 Task: Search one way flight ticket for 5 adults, 2 children, 1 infant in seat and 1 infant on lap in economy from Page: Page Municipal Airport to Laramie: Laramie Regional Airport on 5-3-2023. Choice of flights is Spirit. Number of bags: 2 carry on bags. Price is upto 88000. Outbound departure time preference is 16:30.
Action: Mouse moved to (315, 271)
Screenshot: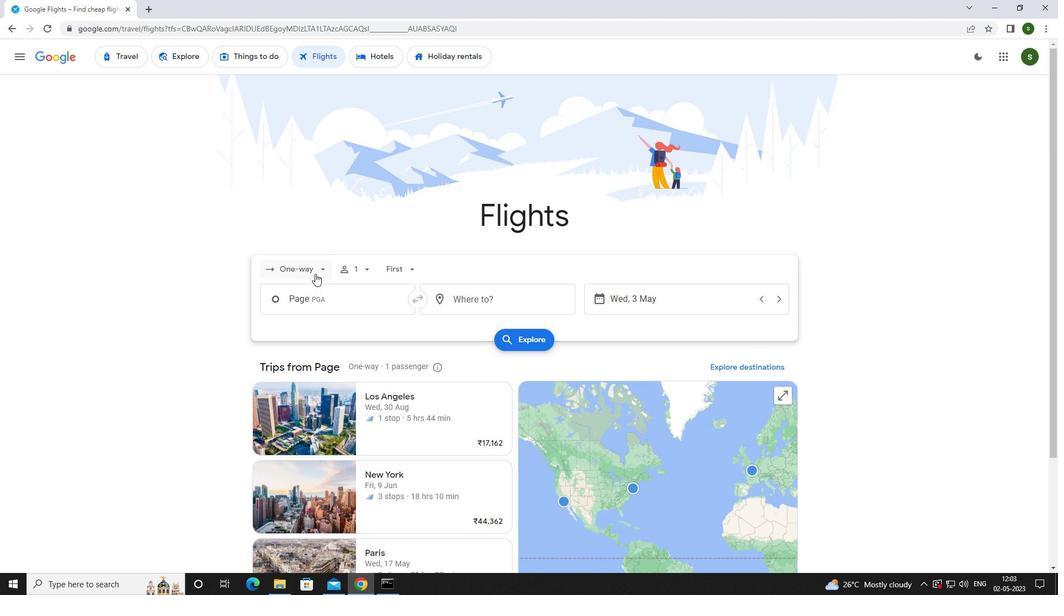 
Action: Mouse pressed left at (315, 271)
Screenshot: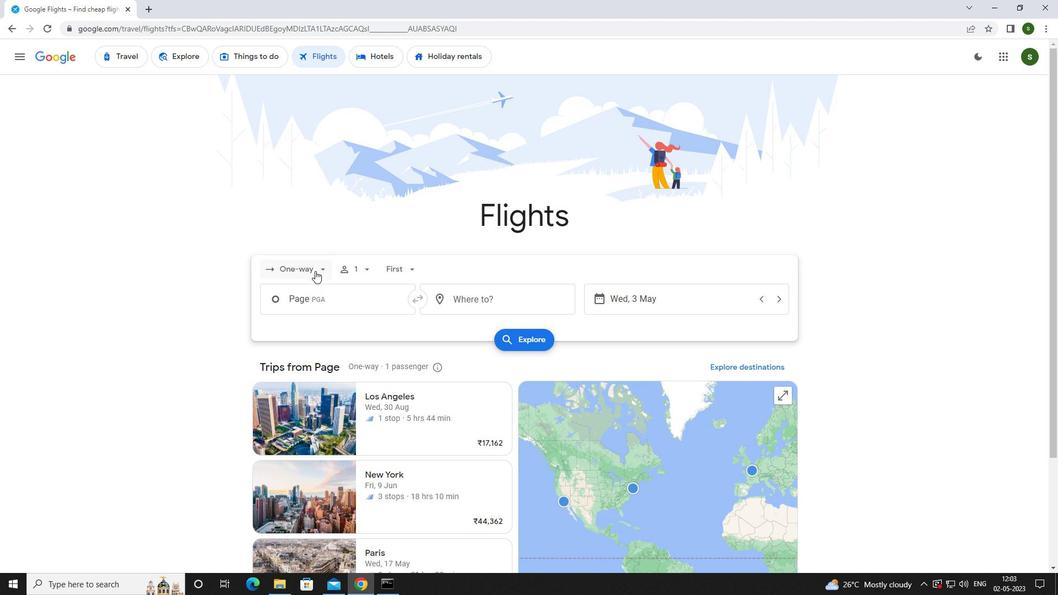 
Action: Mouse moved to (304, 313)
Screenshot: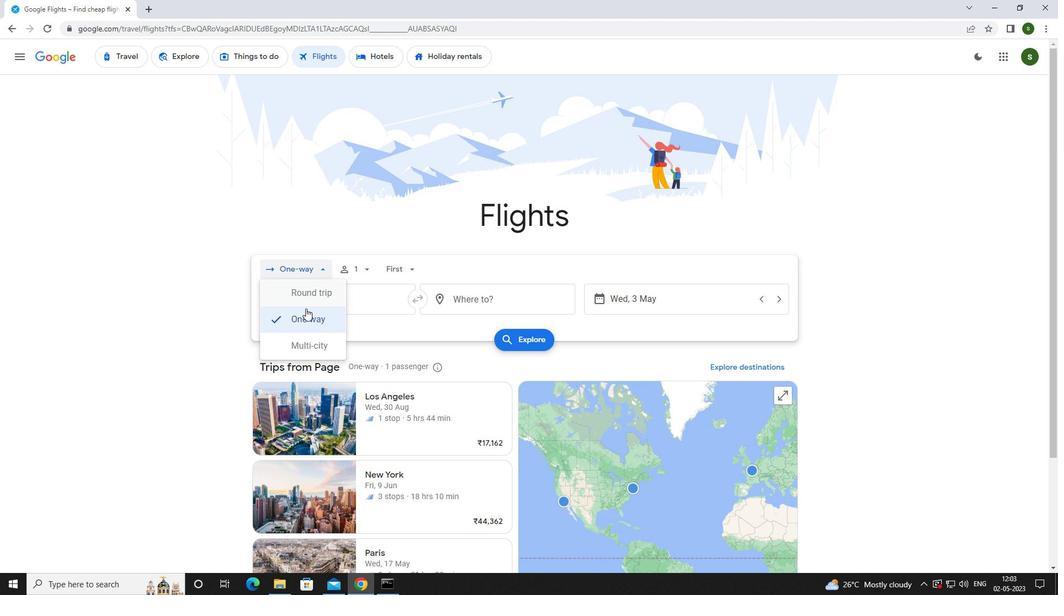 
Action: Mouse pressed left at (304, 313)
Screenshot: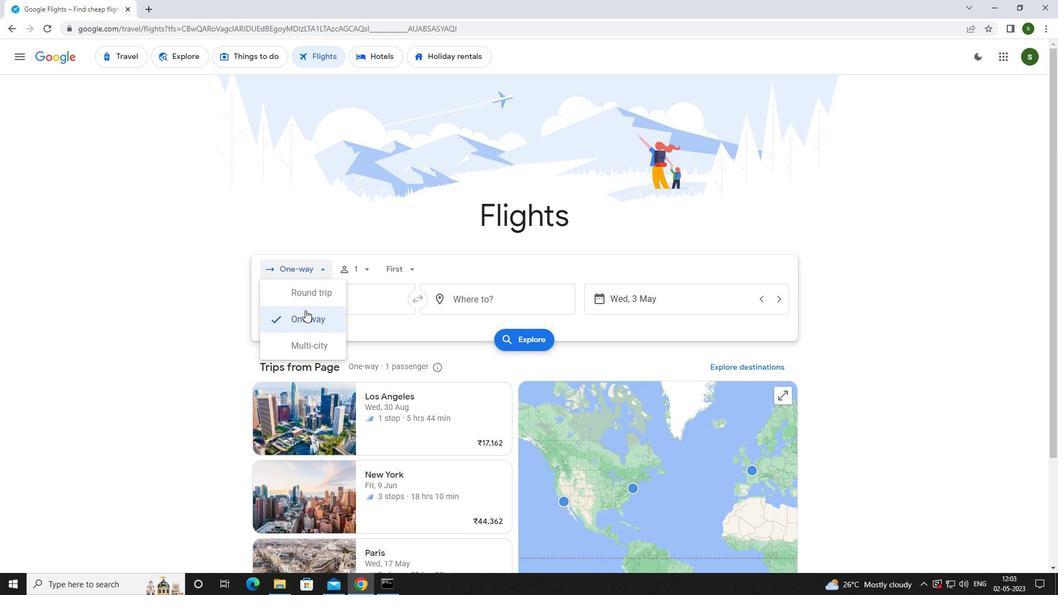 
Action: Mouse moved to (357, 270)
Screenshot: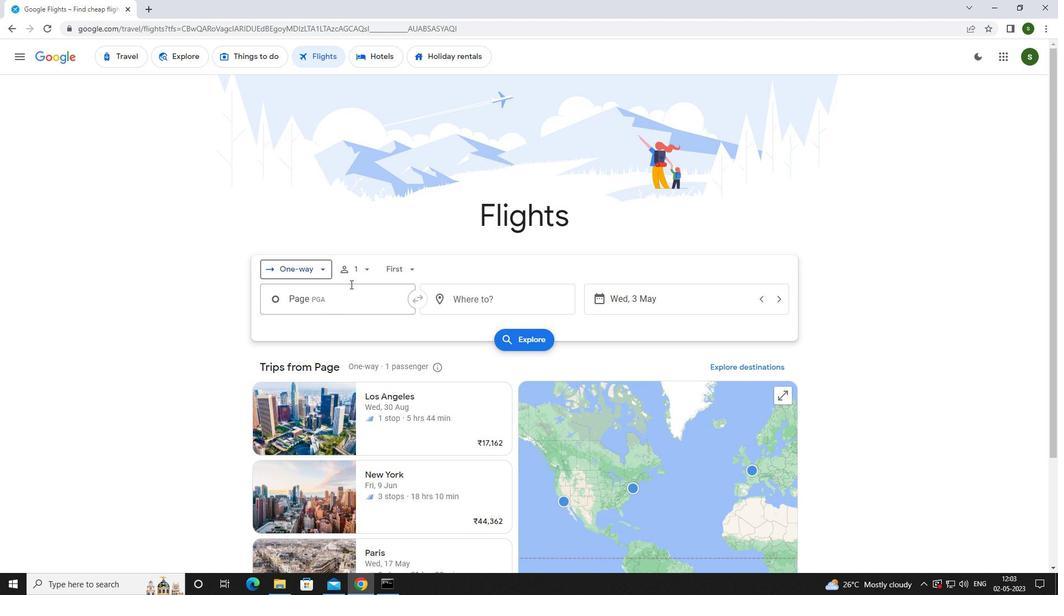
Action: Mouse pressed left at (357, 270)
Screenshot: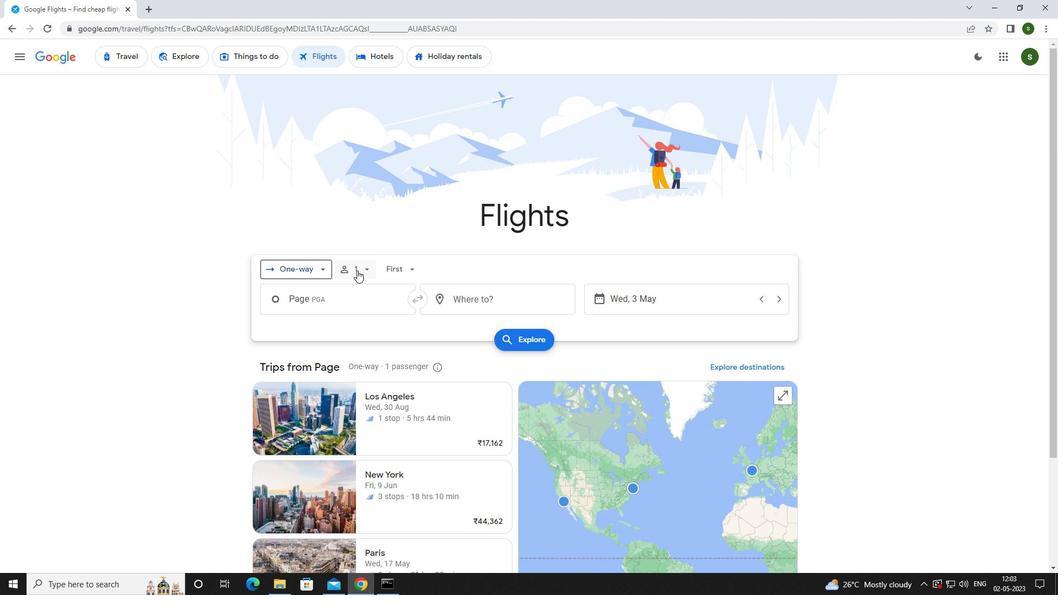 
Action: Mouse moved to (453, 296)
Screenshot: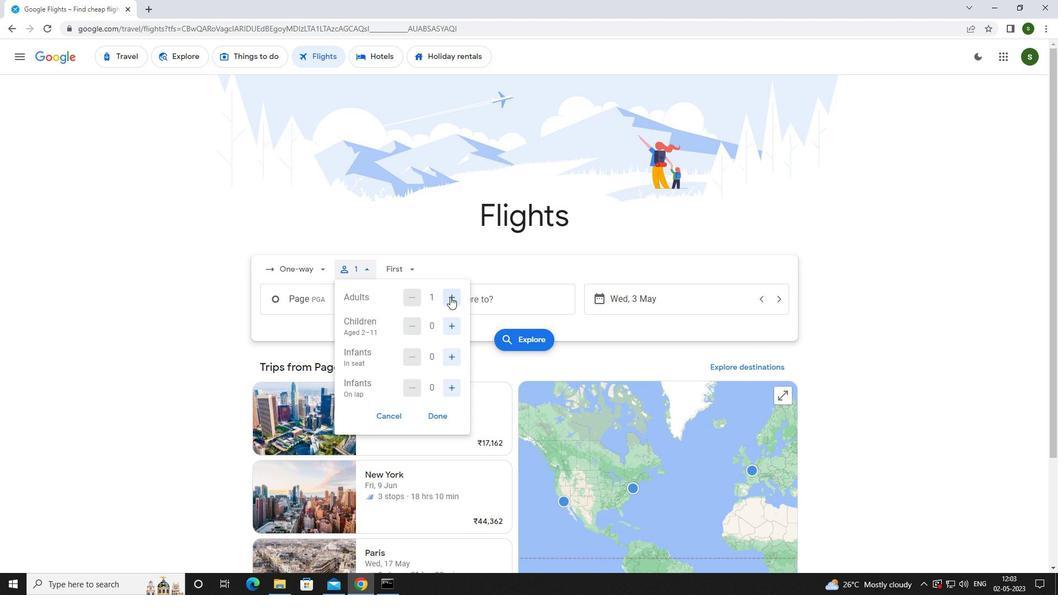 
Action: Mouse pressed left at (453, 296)
Screenshot: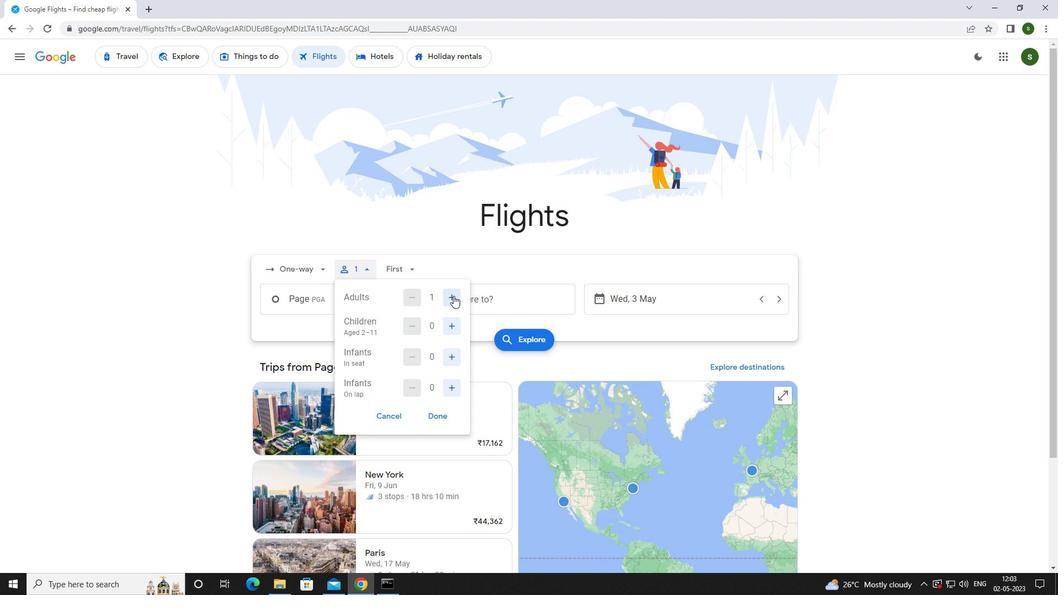 
Action: Mouse pressed left at (453, 296)
Screenshot: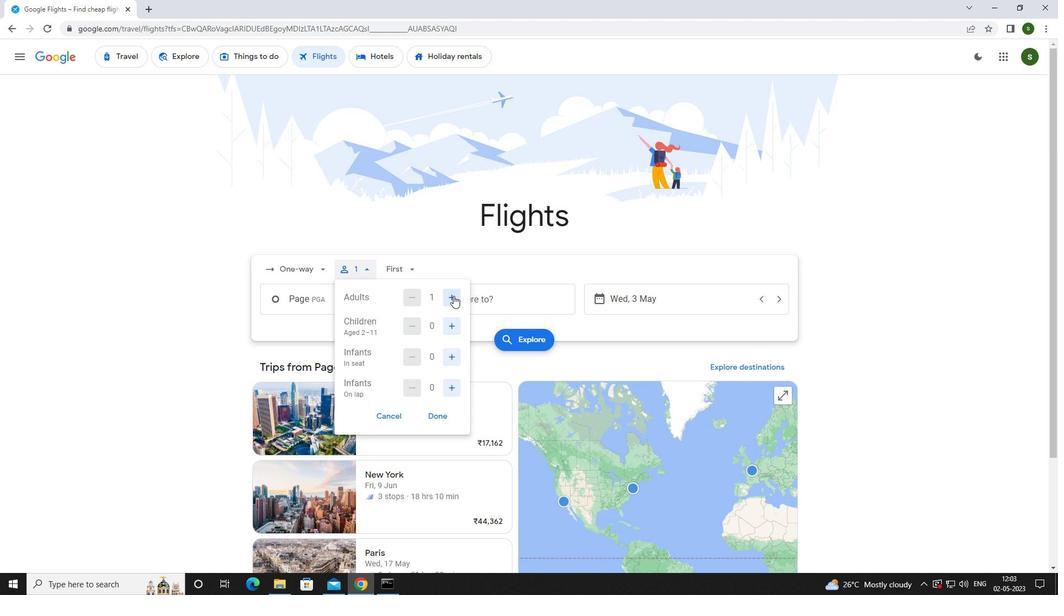 
Action: Mouse pressed left at (453, 296)
Screenshot: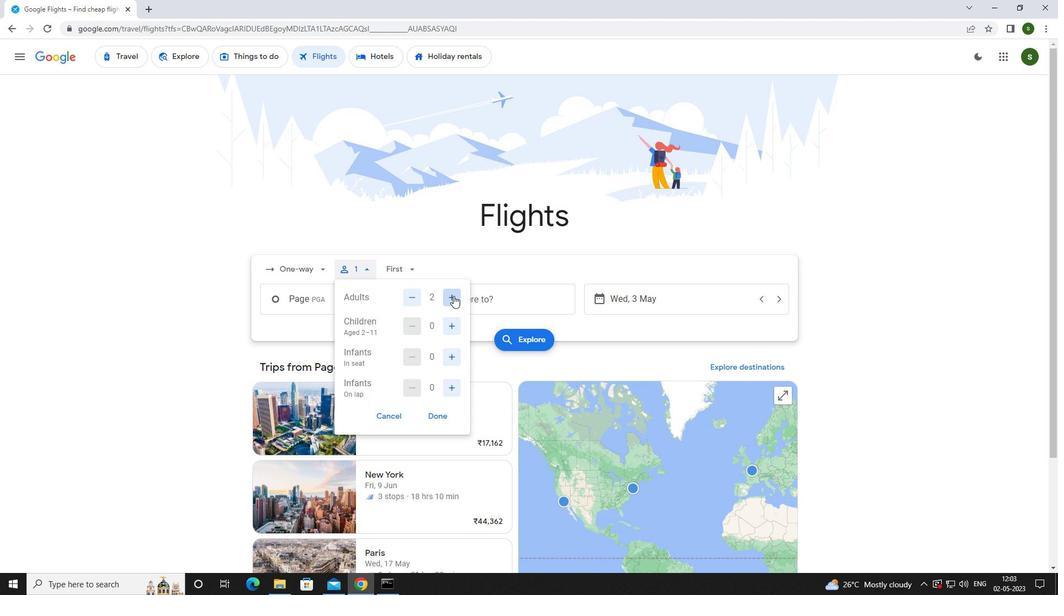 
Action: Mouse pressed left at (453, 296)
Screenshot: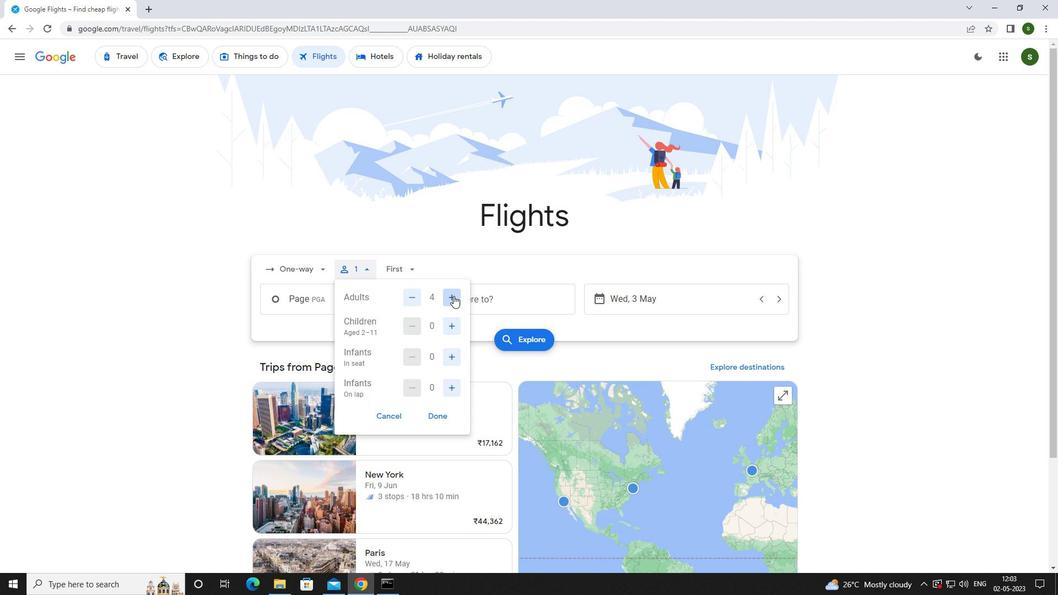 
Action: Mouse moved to (449, 323)
Screenshot: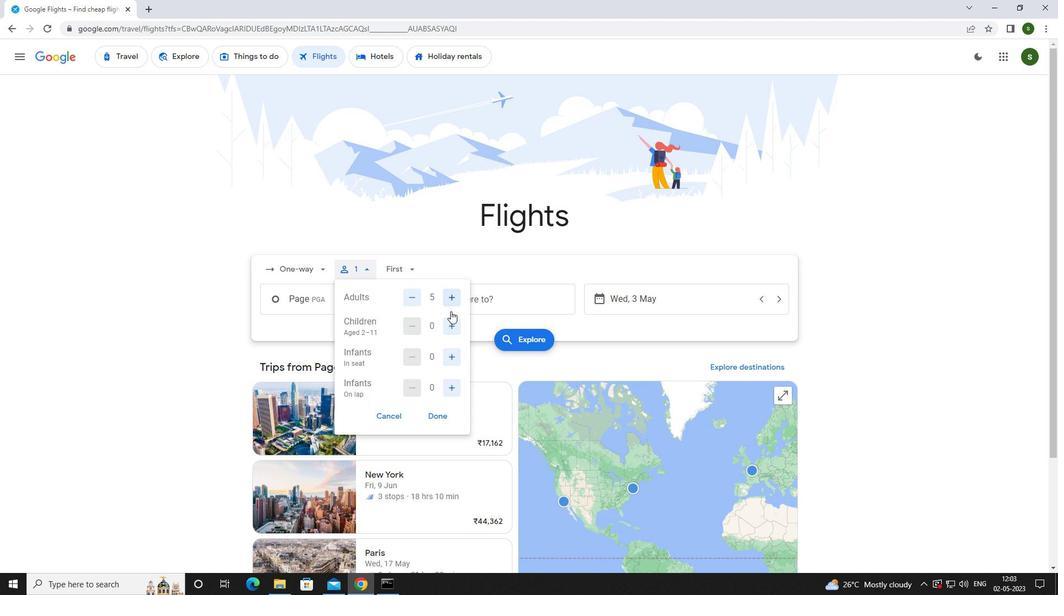 
Action: Mouse pressed left at (449, 323)
Screenshot: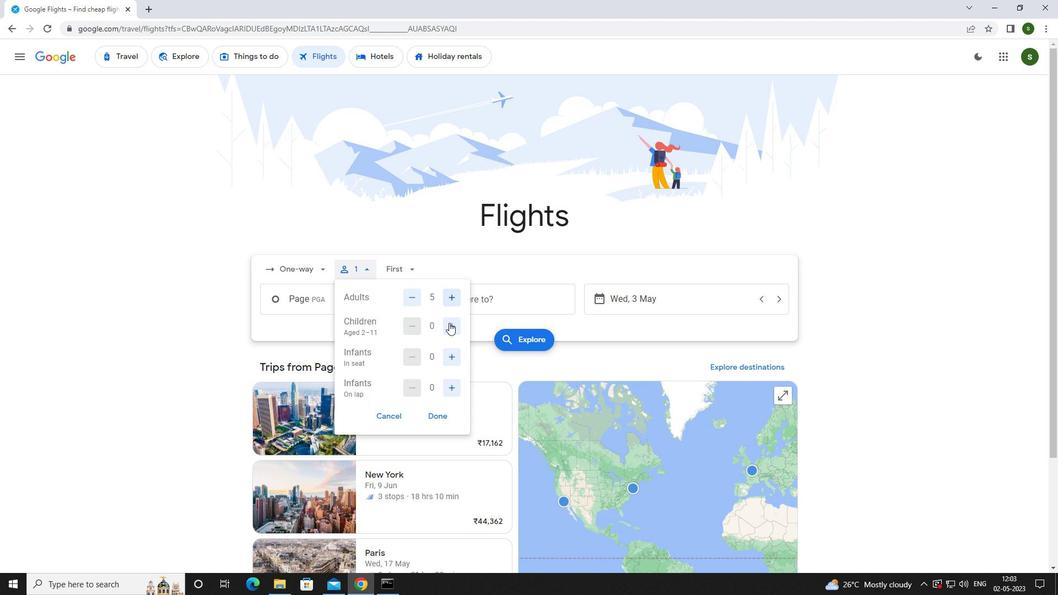 
Action: Mouse pressed left at (449, 323)
Screenshot: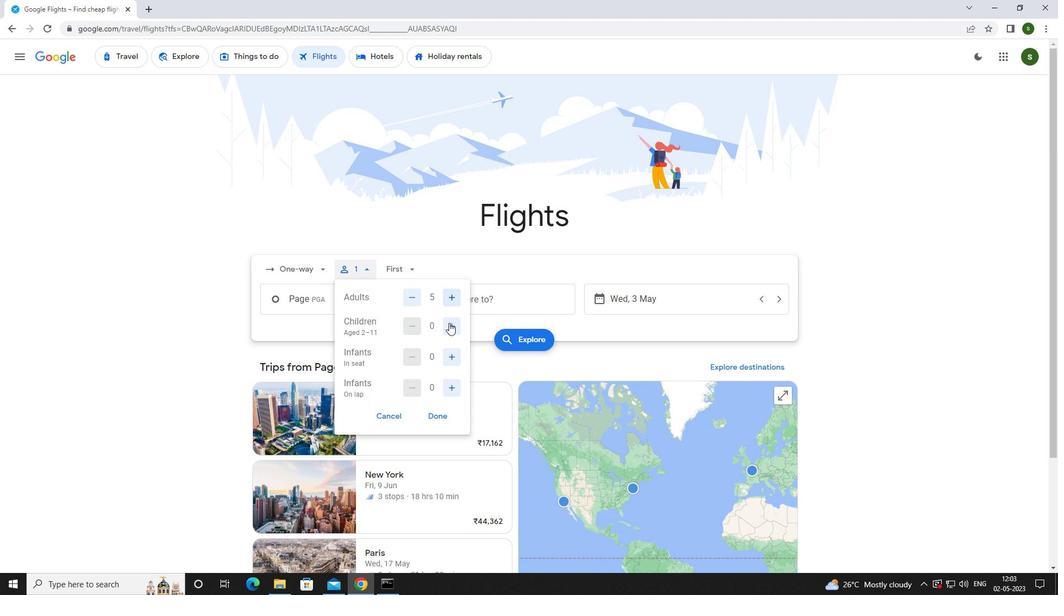 
Action: Mouse moved to (449, 356)
Screenshot: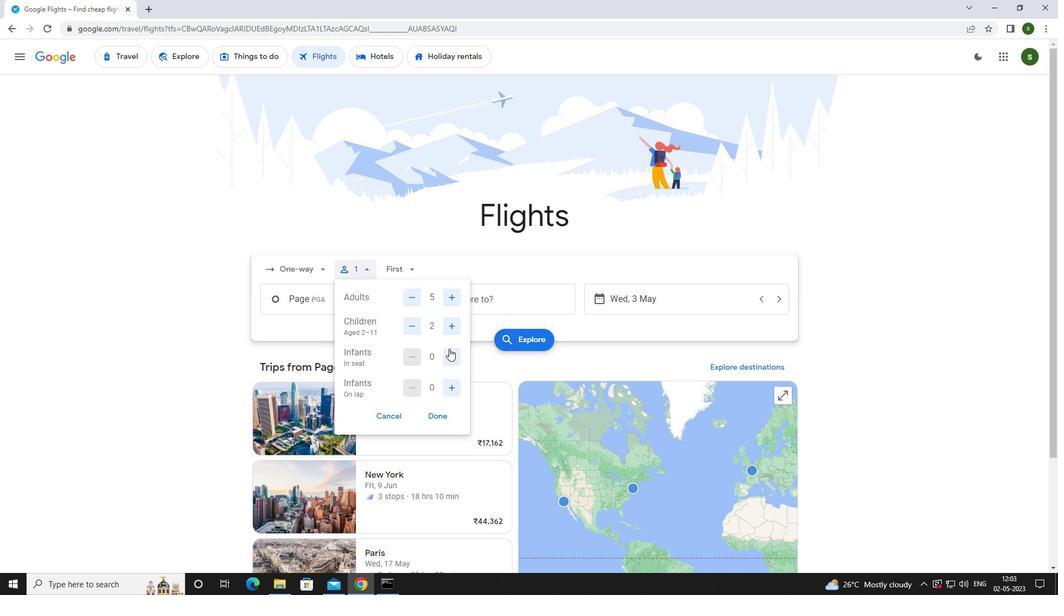 
Action: Mouse pressed left at (449, 356)
Screenshot: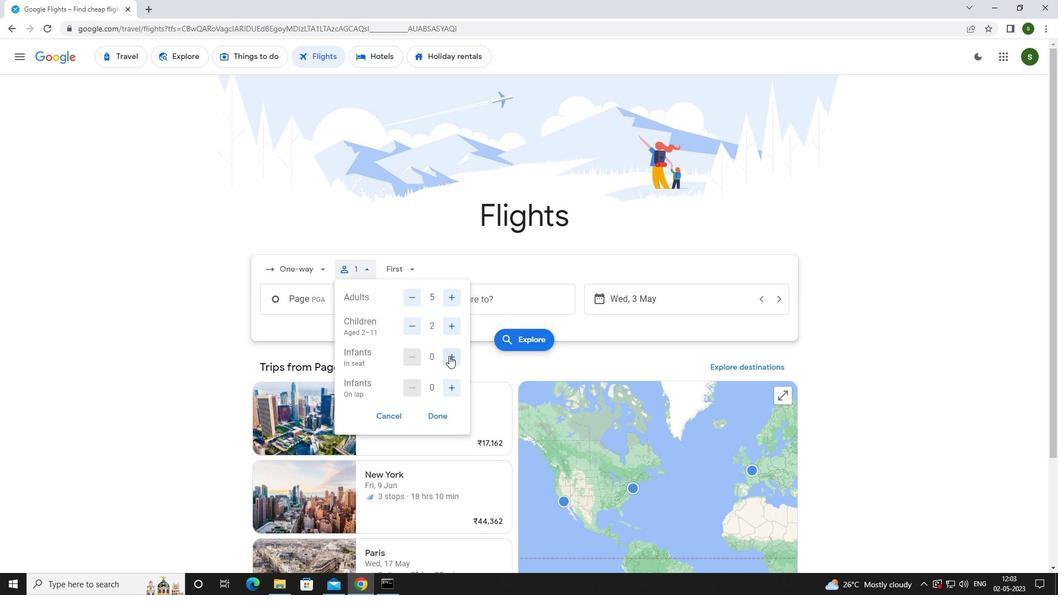 
Action: Mouse moved to (448, 391)
Screenshot: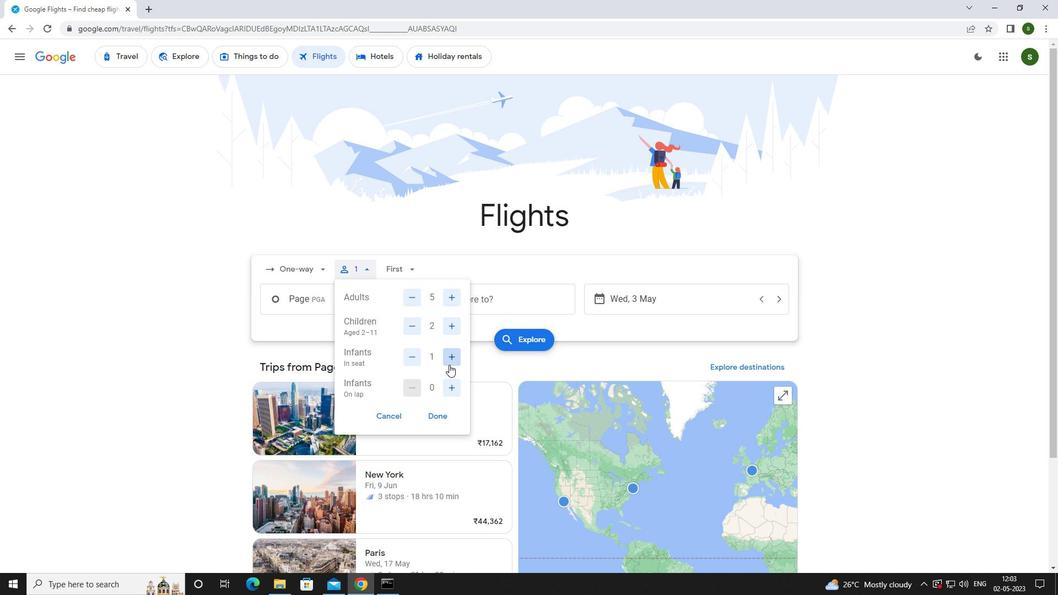 
Action: Mouse pressed left at (448, 391)
Screenshot: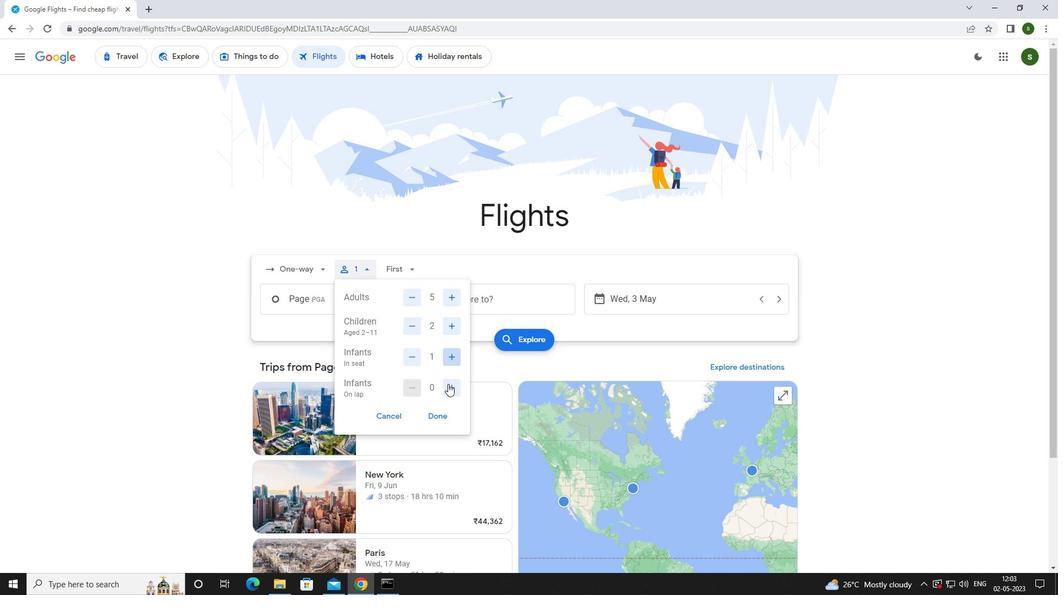 
Action: Mouse moved to (414, 266)
Screenshot: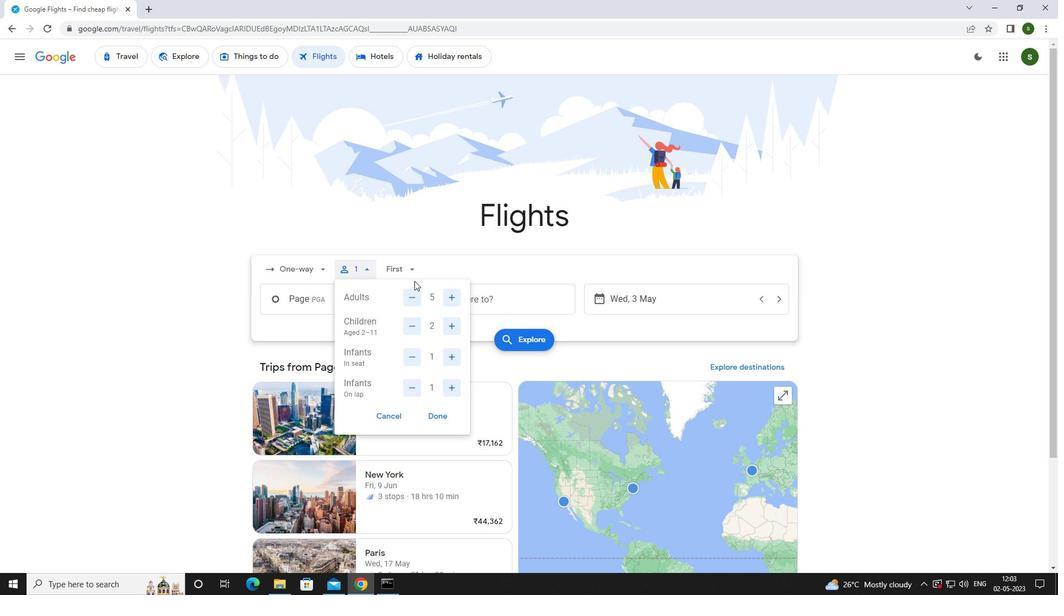 
Action: Mouse pressed left at (414, 266)
Screenshot: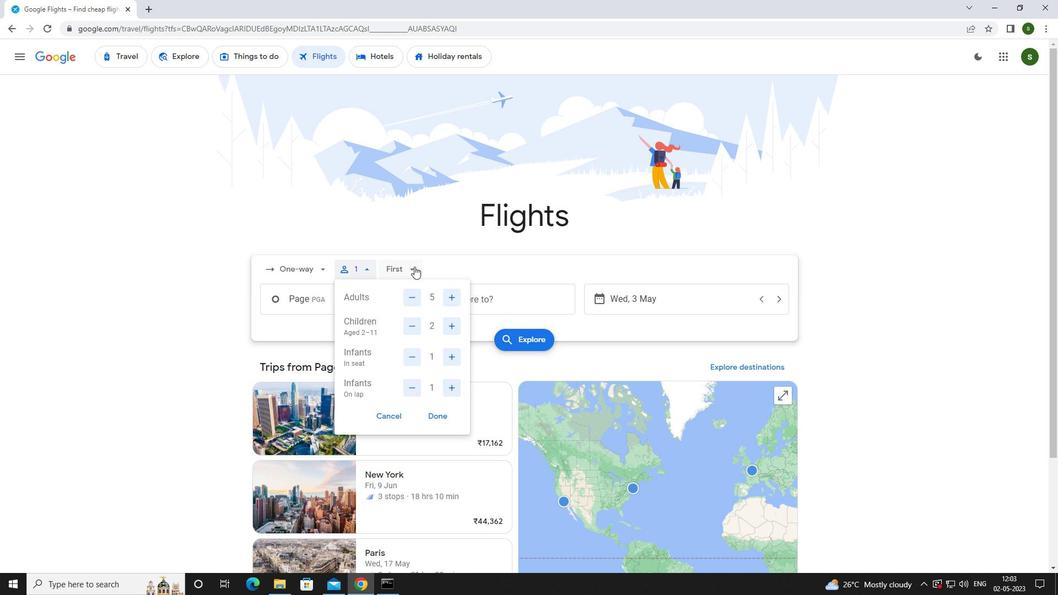
Action: Mouse moved to (420, 297)
Screenshot: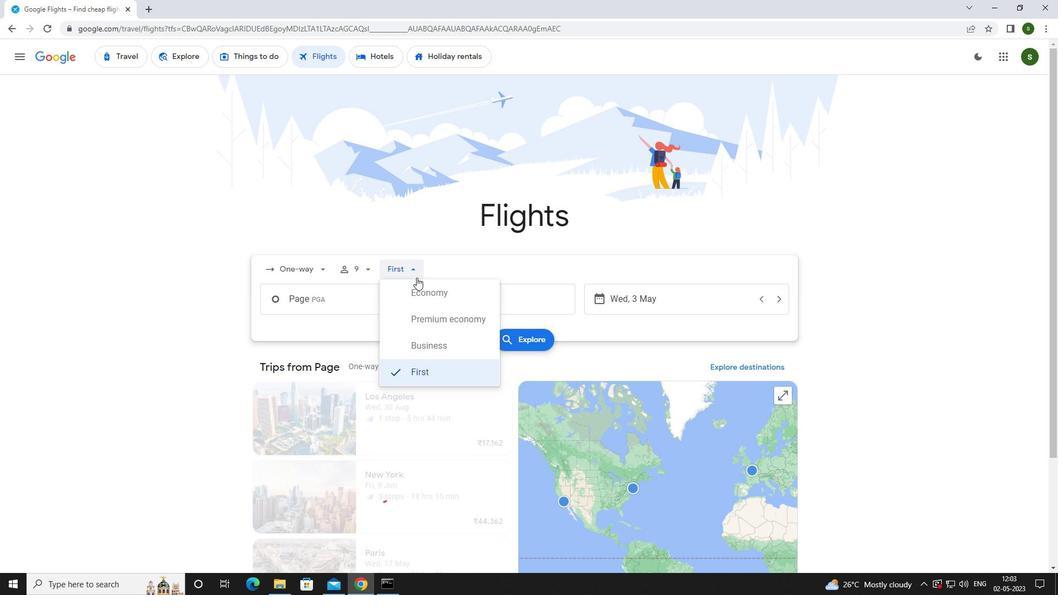 
Action: Mouse pressed left at (420, 297)
Screenshot: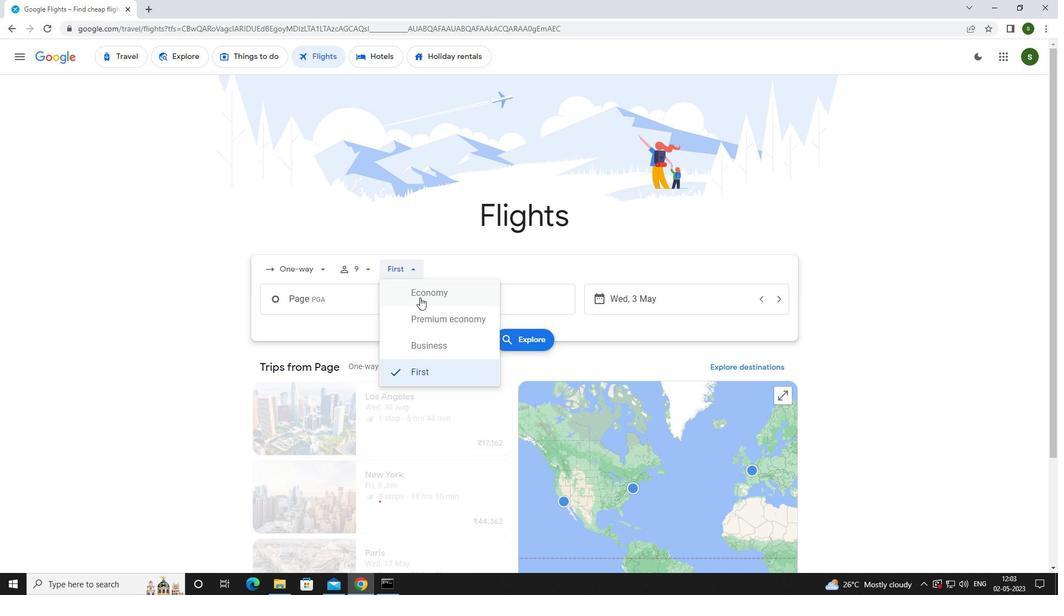 
Action: Mouse moved to (374, 298)
Screenshot: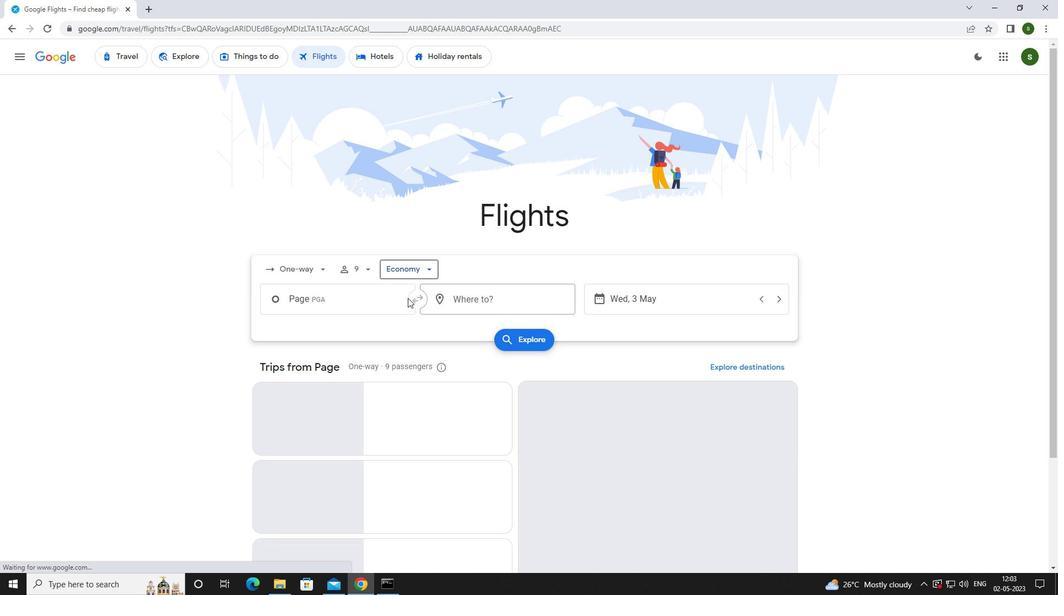 
Action: Mouse pressed left at (374, 298)
Screenshot: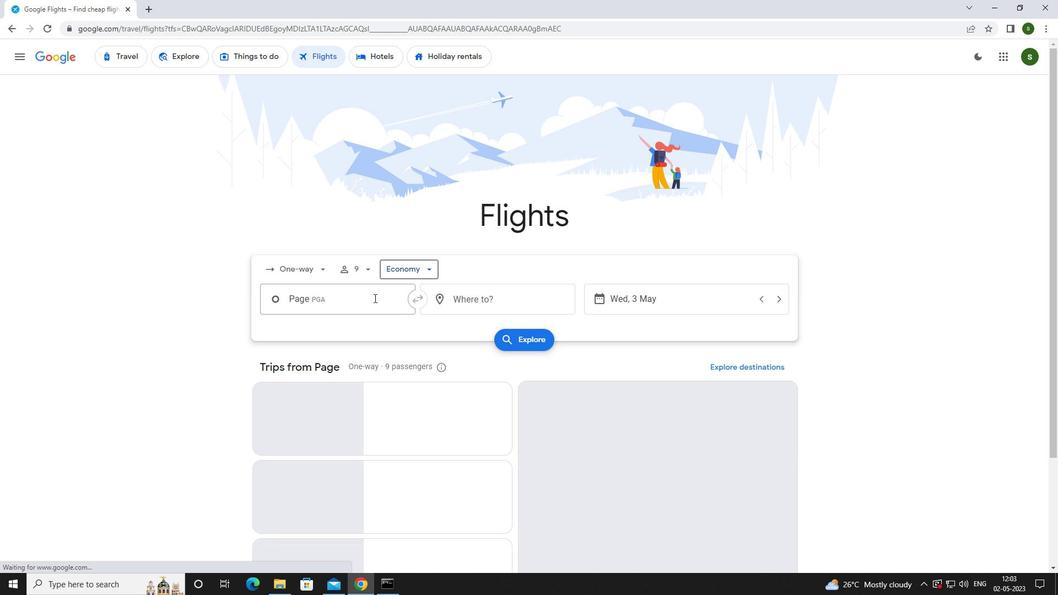 
Action: Key pressed <Key.caps_lock>p<Key.caps_lock>age<Key.space>
Screenshot: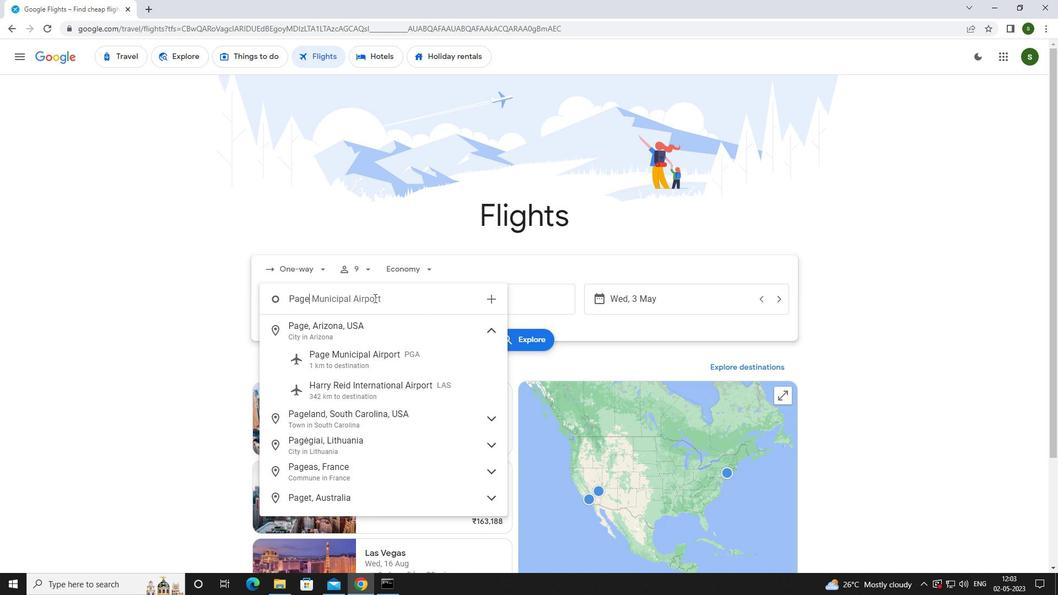 
Action: Mouse moved to (373, 360)
Screenshot: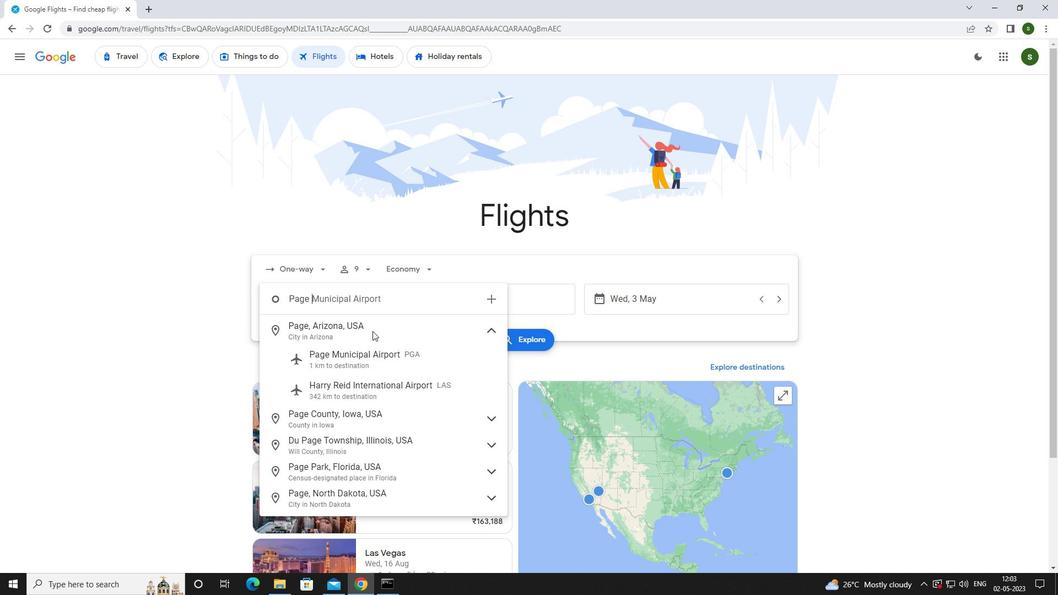 
Action: Mouse pressed left at (373, 360)
Screenshot: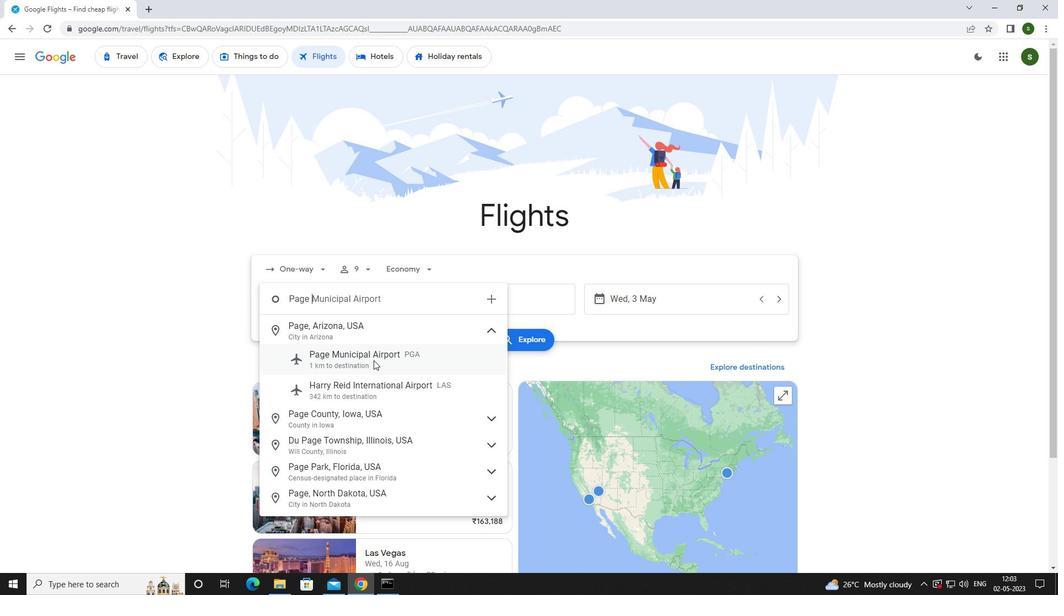 
Action: Mouse moved to (475, 296)
Screenshot: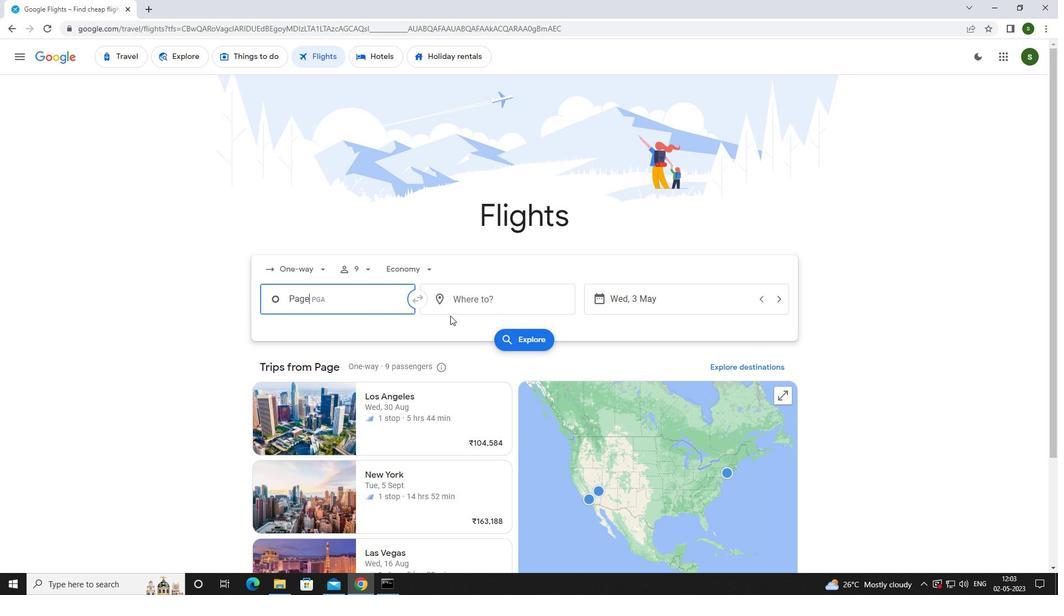
Action: Mouse pressed left at (475, 296)
Screenshot: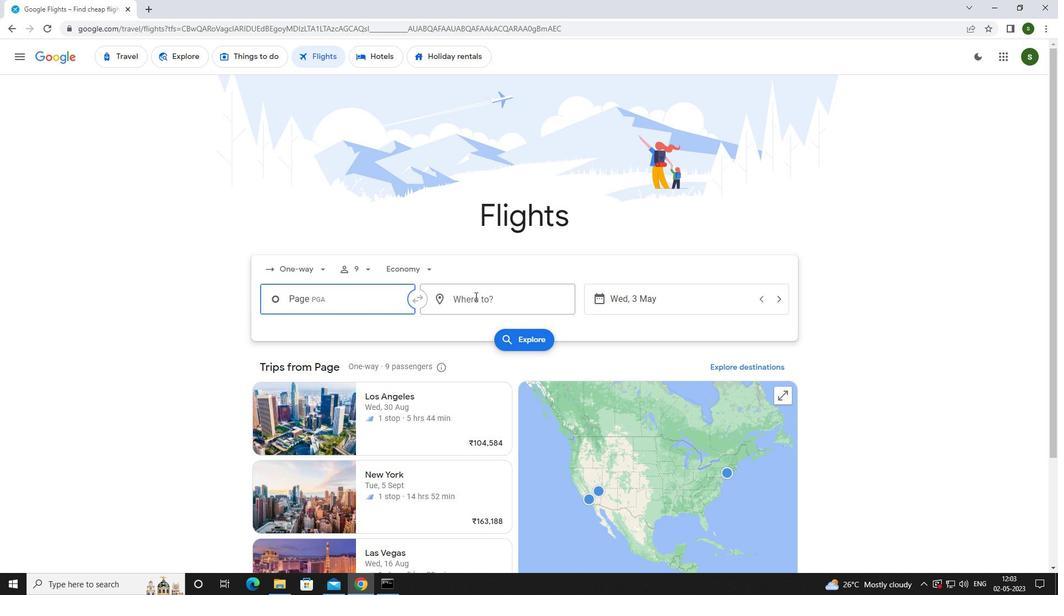 
Action: Mouse moved to (461, 299)
Screenshot: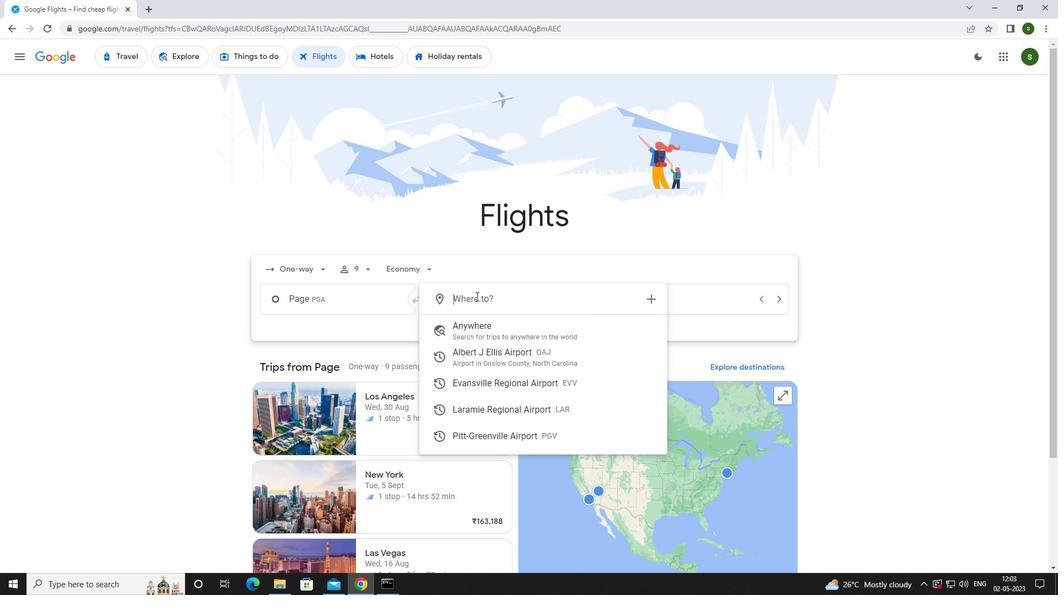 
Action: Key pressed <Key.caps_lock>l<Key.caps_lock>aramie
Screenshot: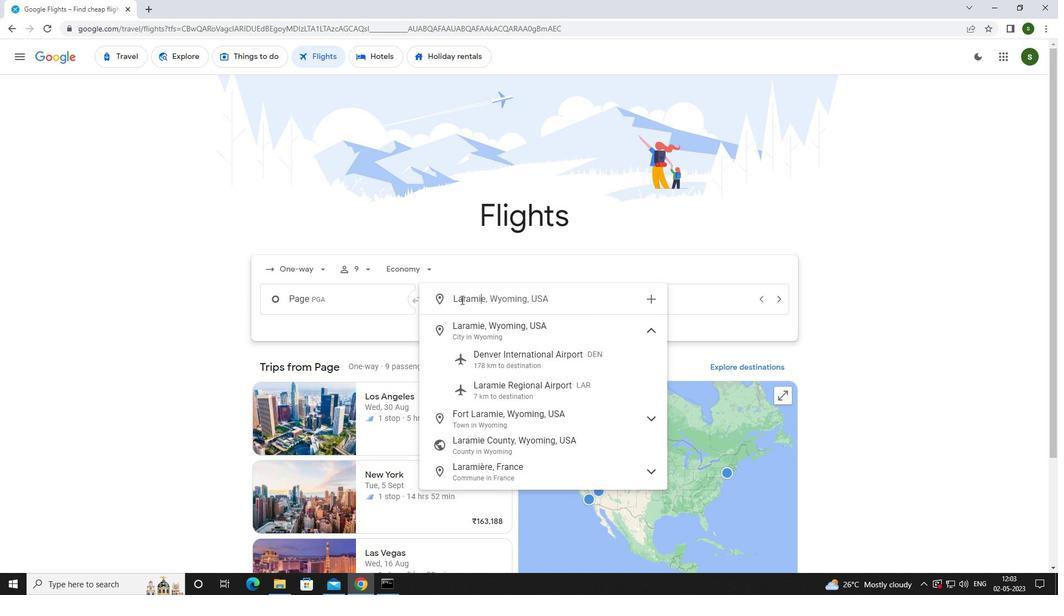 
Action: Mouse moved to (554, 378)
Screenshot: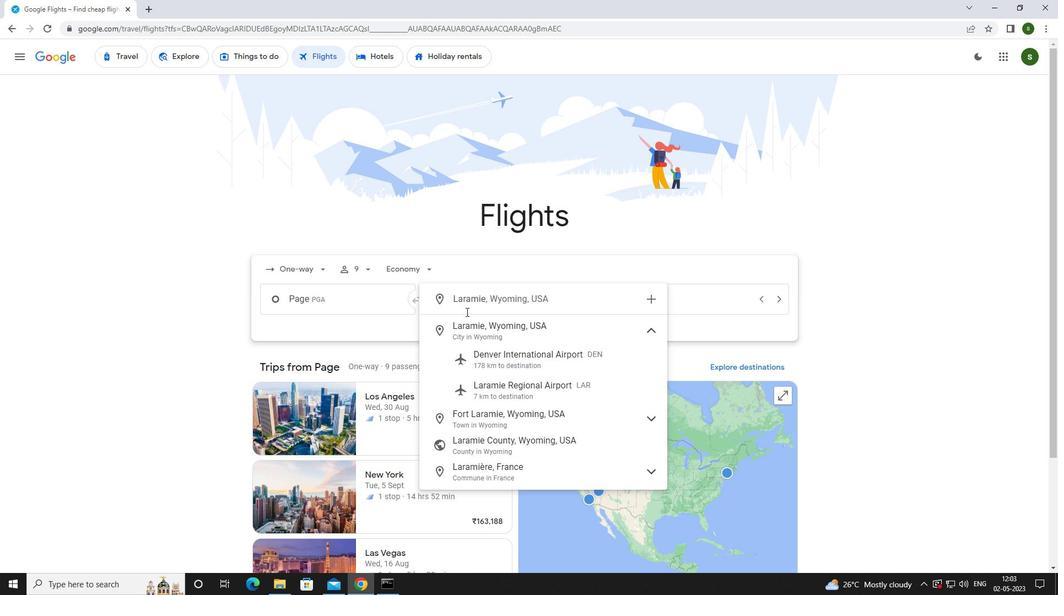 
Action: Mouse pressed left at (554, 378)
Screenshot: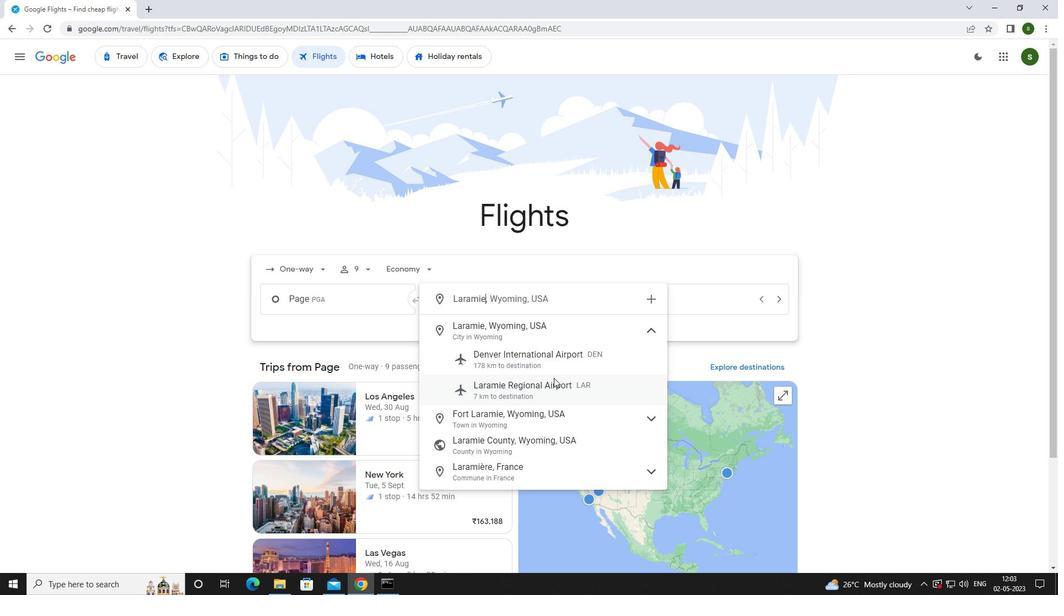 
Action: Mouse moved to (672, 304)
Screenshot: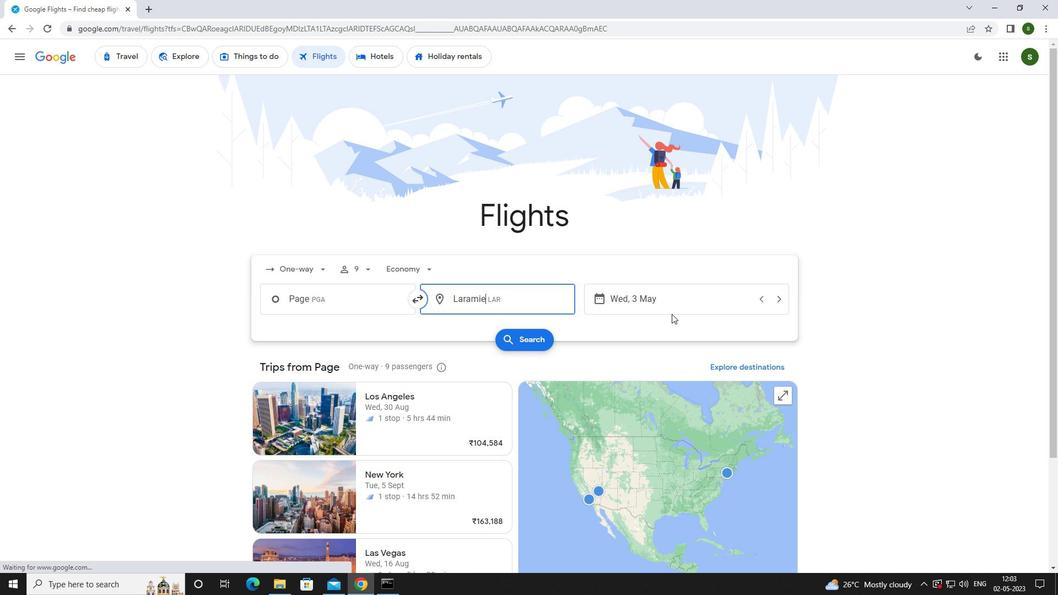 
Action: Mouse pressed left at (672, 304)
Screenshot: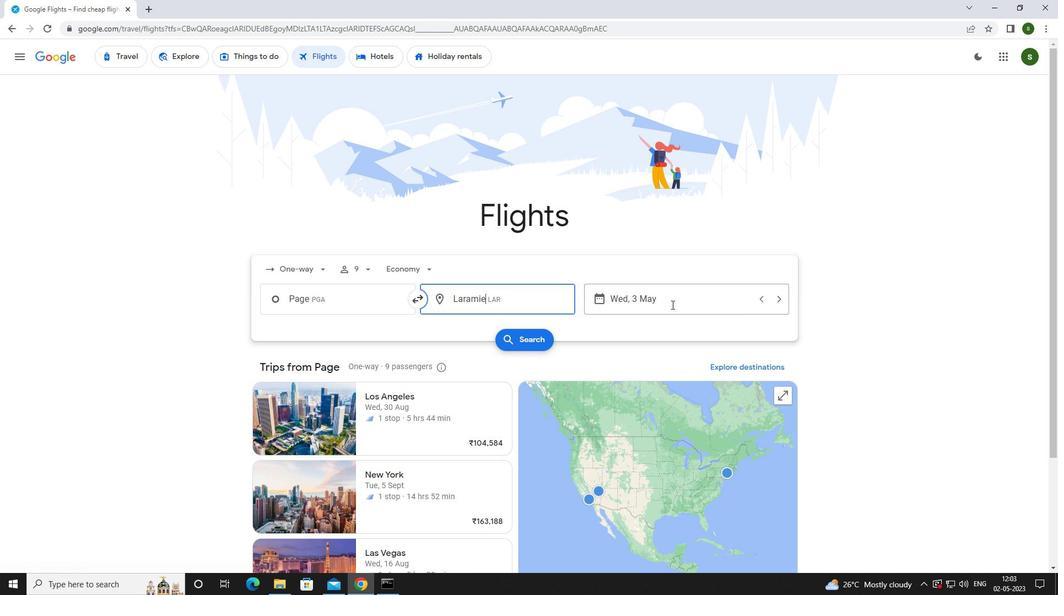 
Action: Mouse moved to (484, 372)
Screenshot: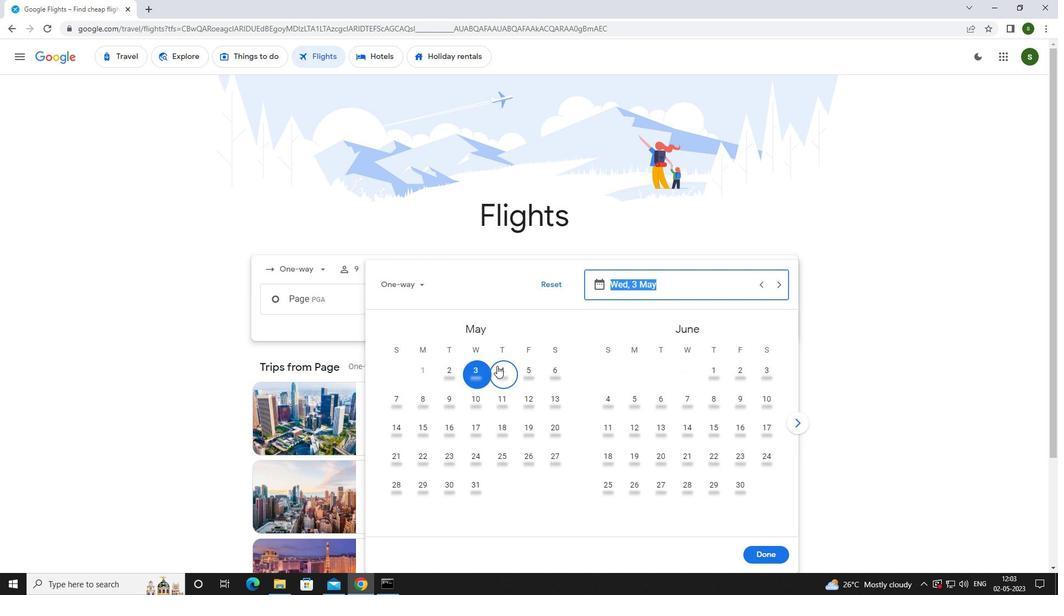 
Action: Mouse pressed left at (484, 372)
Screenshot: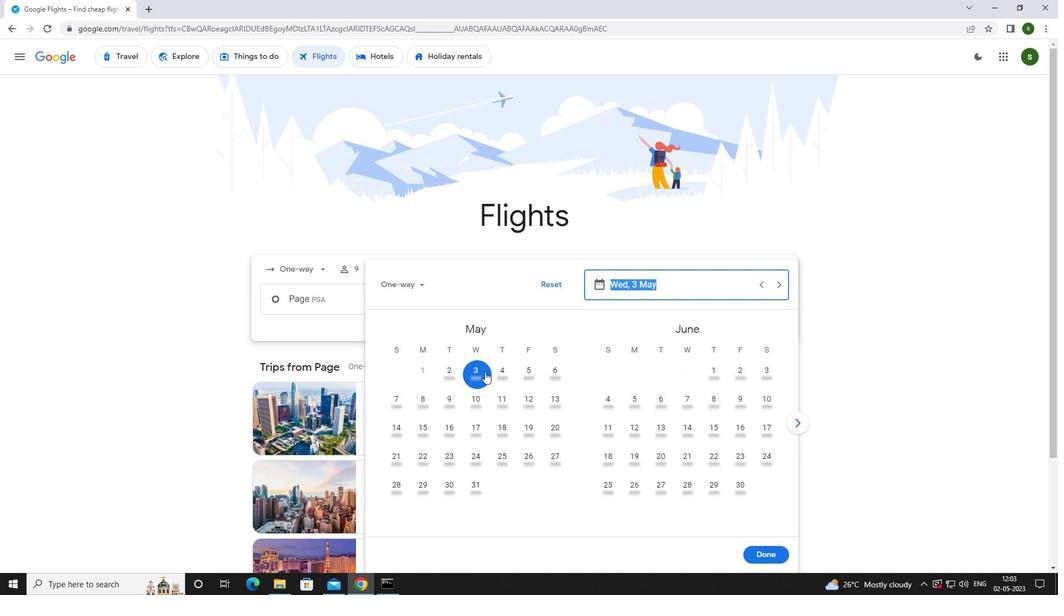 
Action: Mouse moved to (752, 554)
Screenshot: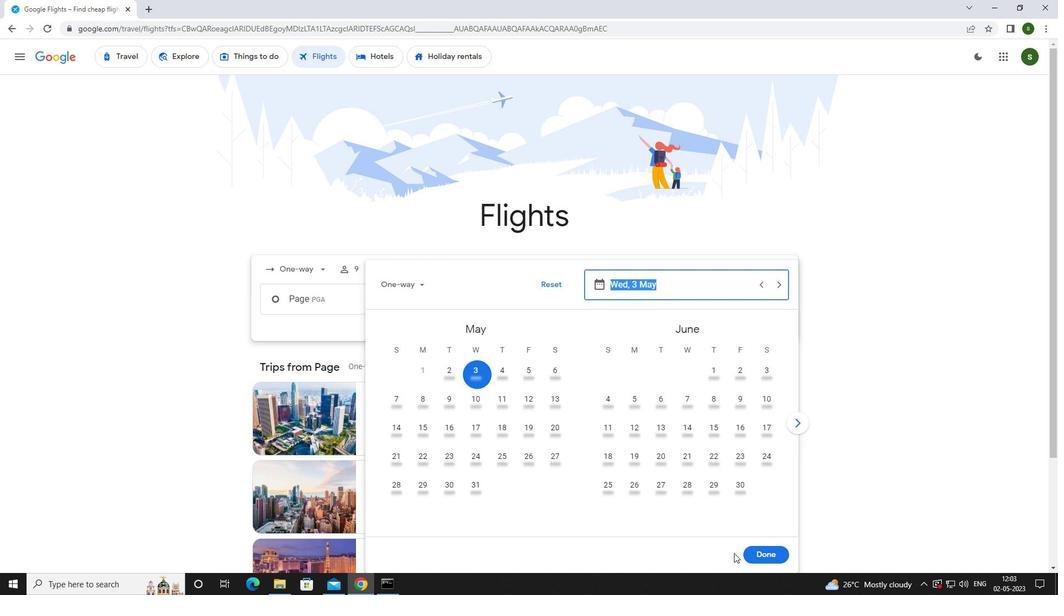 
Action: Mouse pressed left at (752, 554)
Screenshot: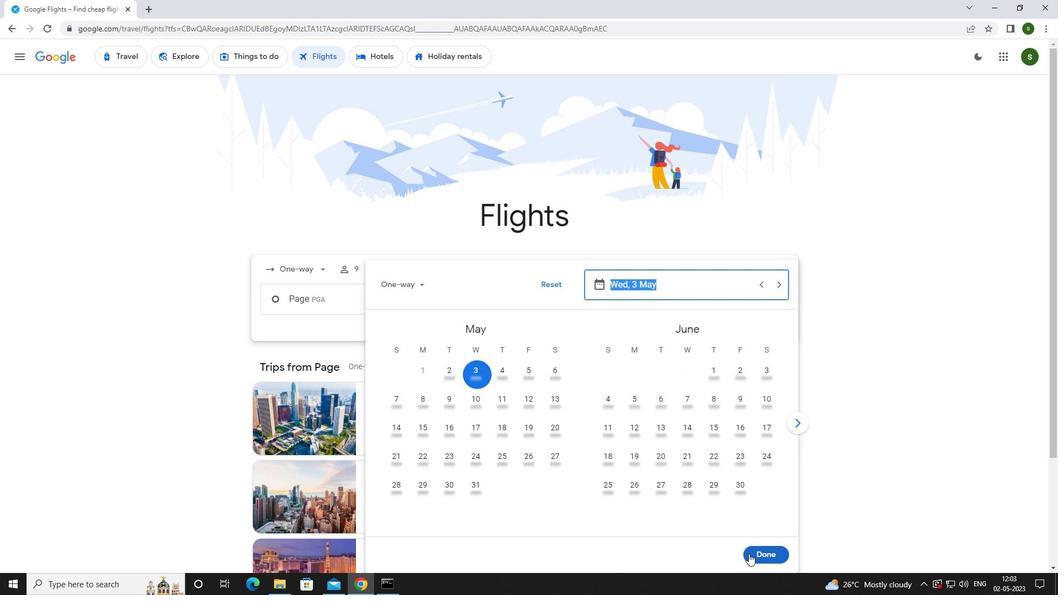 
Action: Mouse moved to (511, 338)
Screenshot: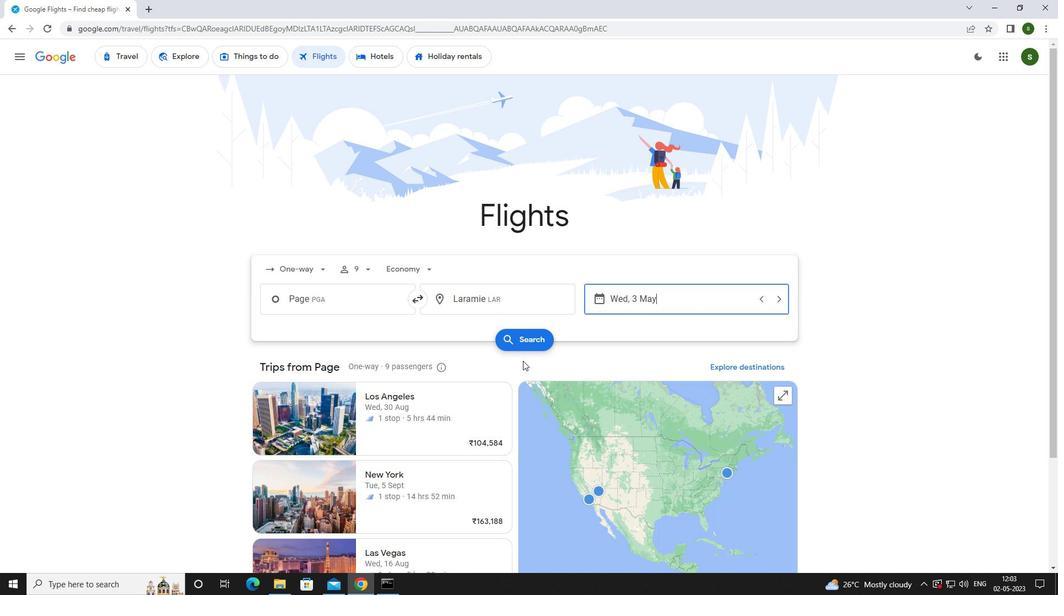 
Action: Mouse pressed left at (511, 338)
Screenshot: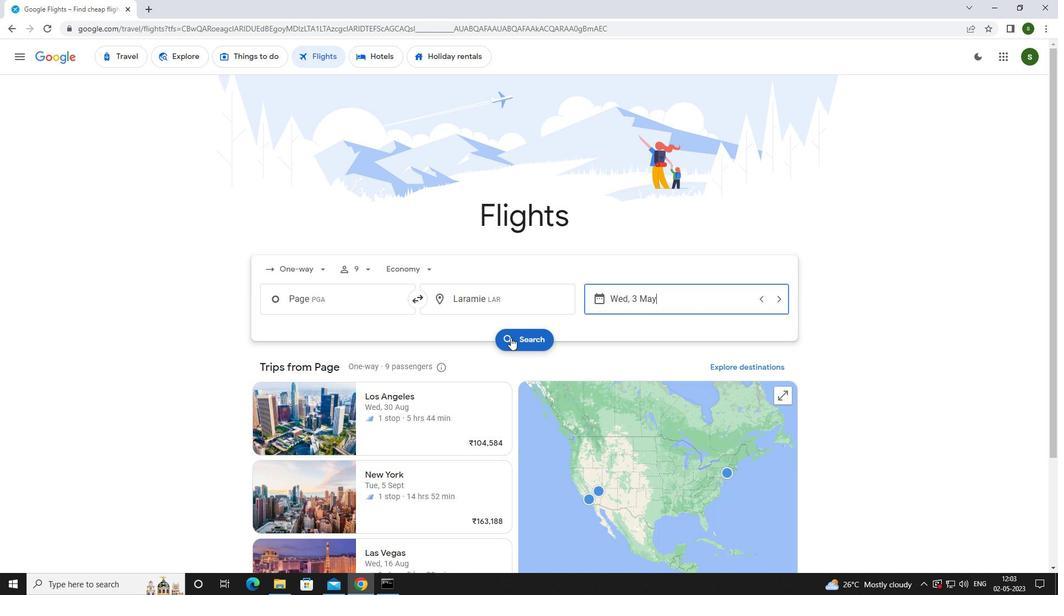 
Action: Mouse moved to (264, 152)
Screenshot: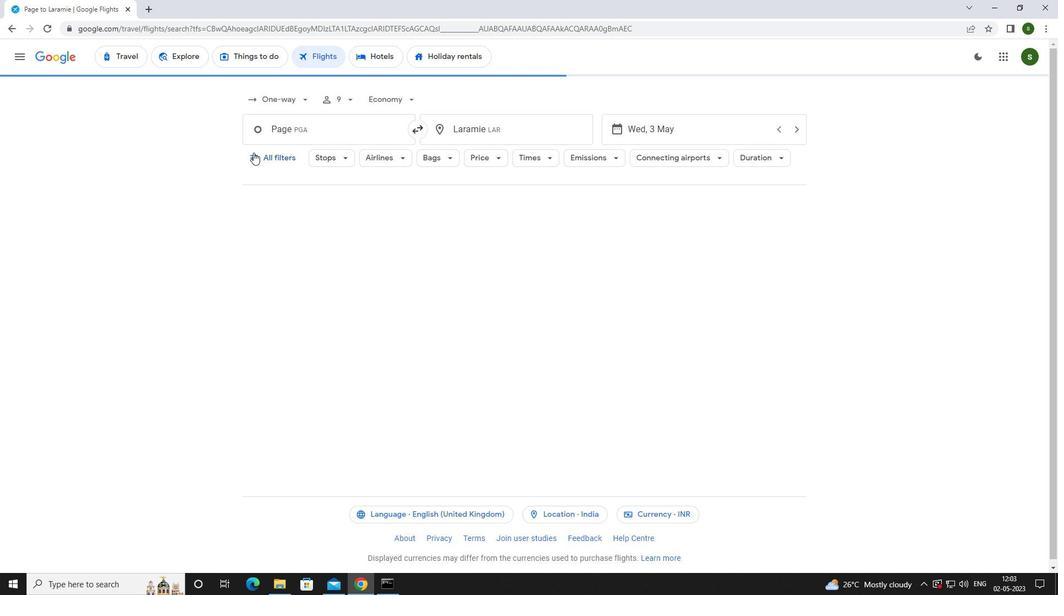 
Action: Mouse pressed left at (264, 152)
Screenshot: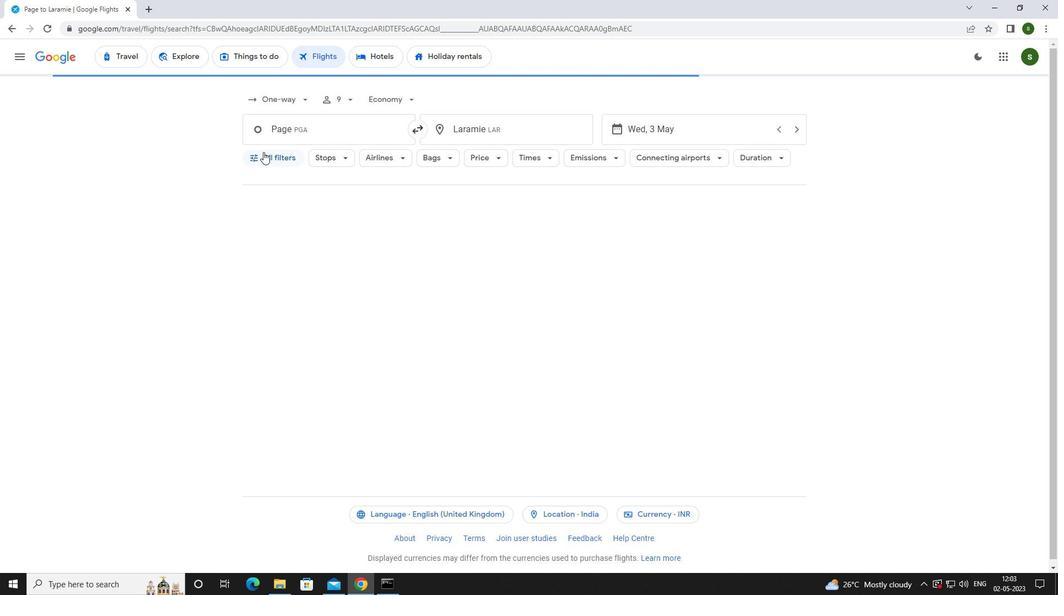 
Action: Mouse moved to (327, 256)
Screenshot: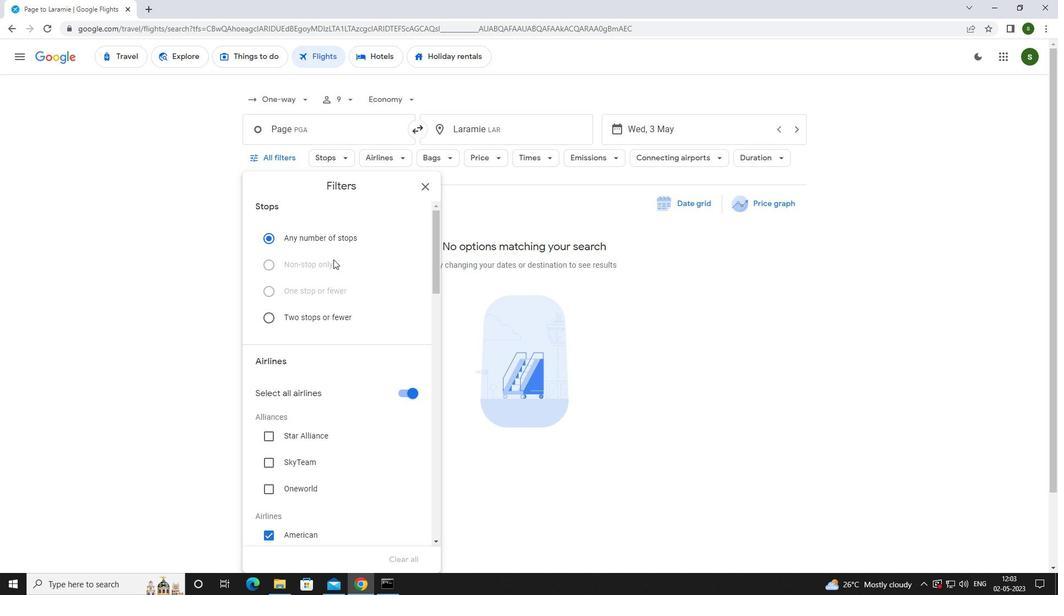 
Action: Mouse scrolled (327, 256) with delta (0, 0)
Screenshot: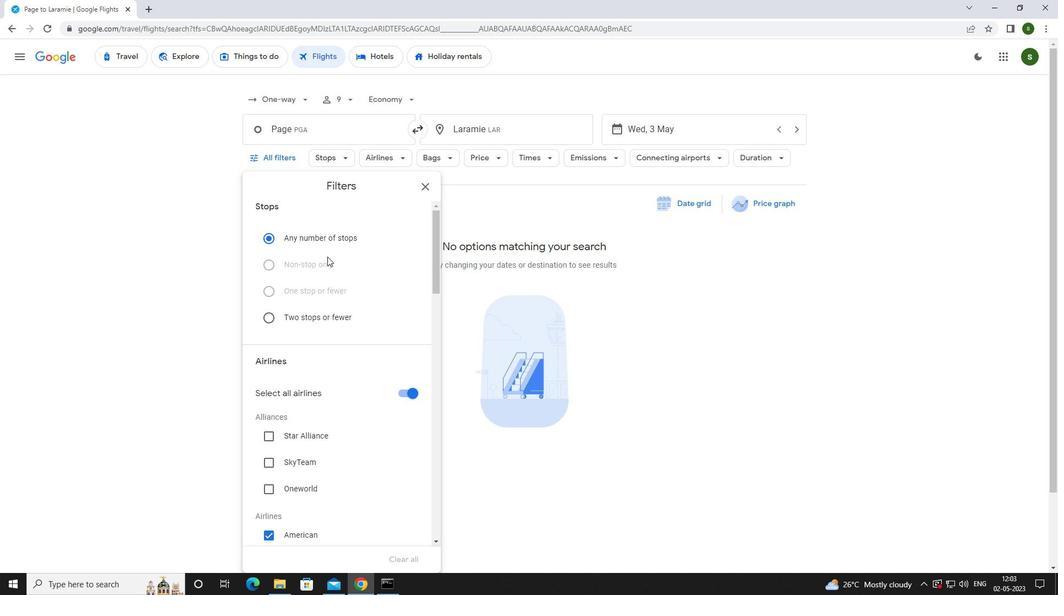 
Action: Mouse scrolled (327, 256) with delta (0, 0)
Screenshot: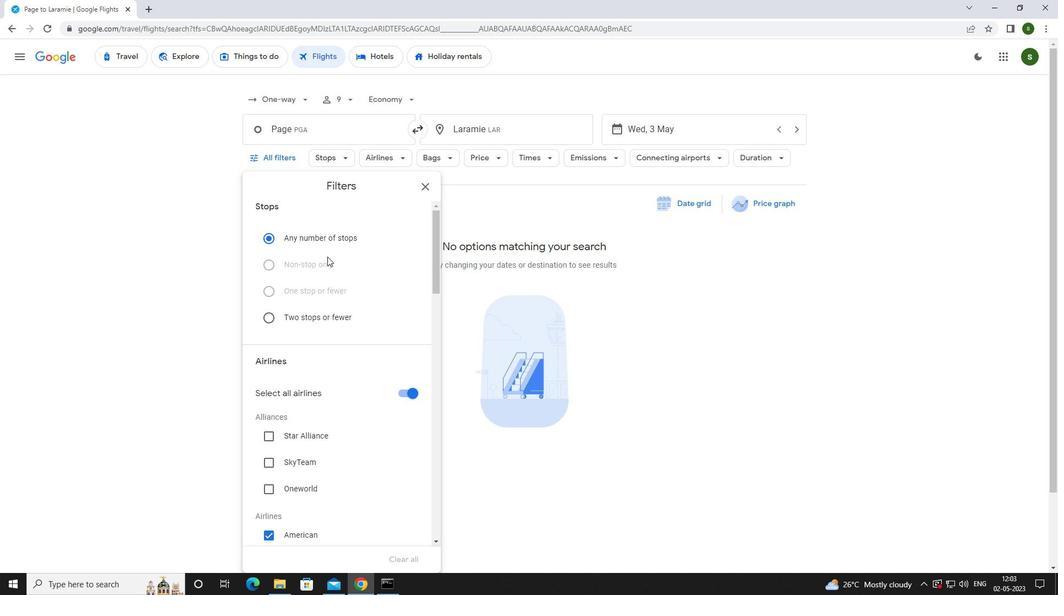 
Action: Mouse moved to (415, 279)
Screenshot: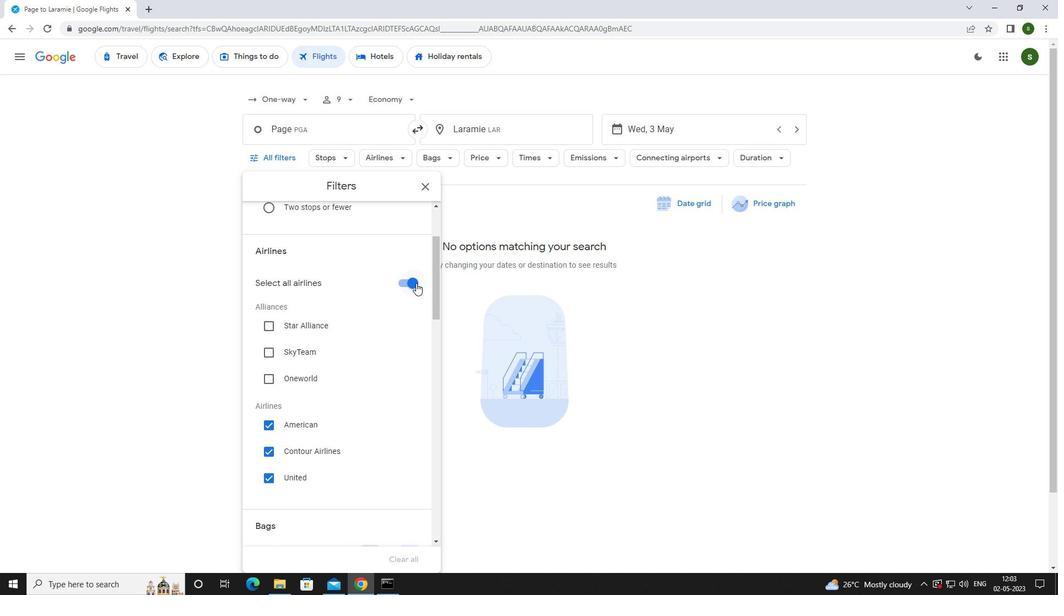 
Action: Mouse pressed left at (415, 279)
Screenshot: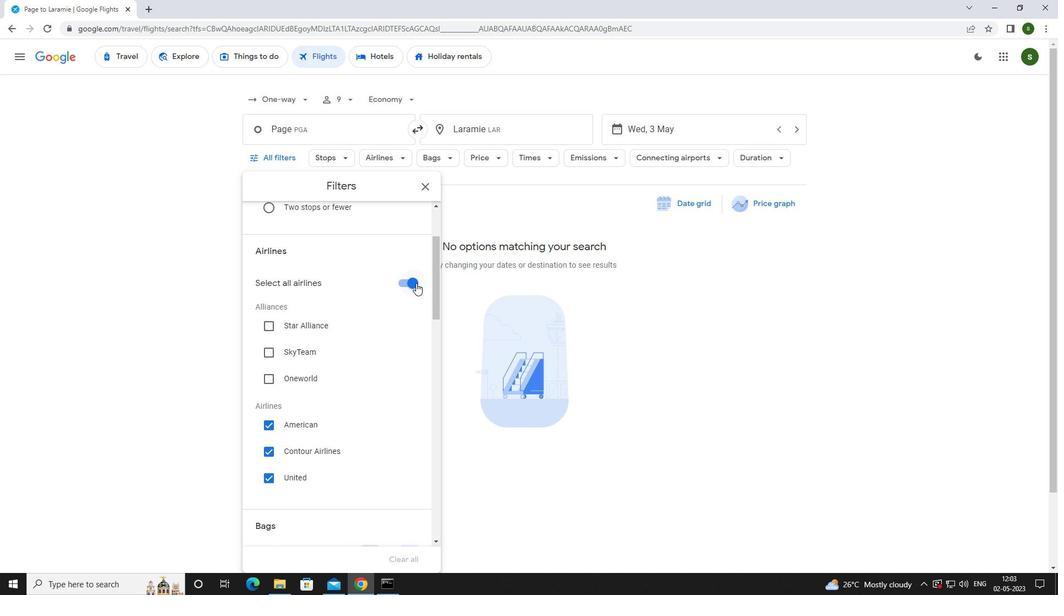 
Action: Mouse moved to (387, 273)
Screenshot: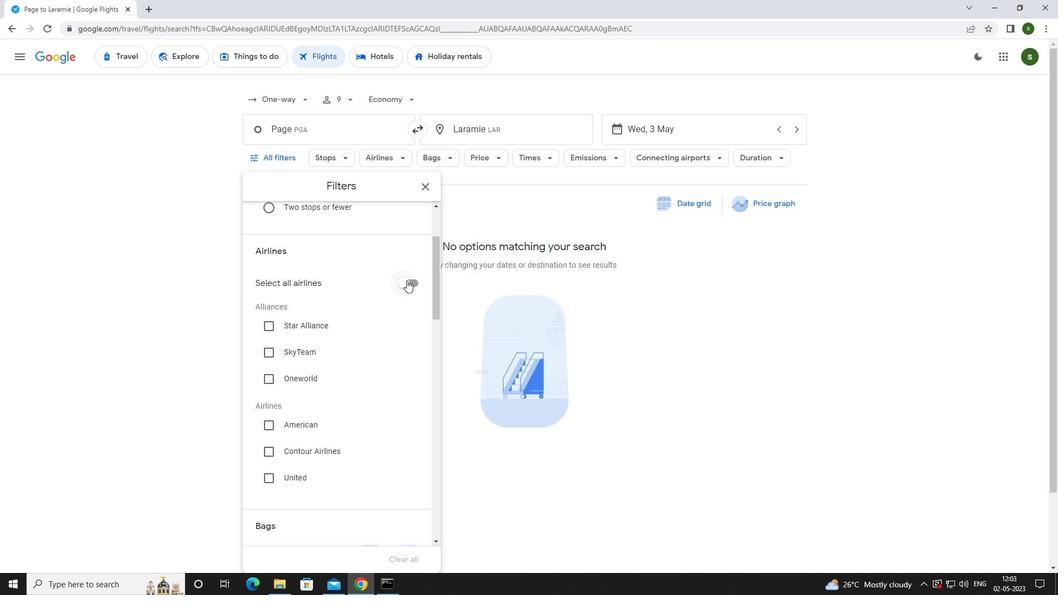 
Action: Mouse scrolled (387, 272) with delta (0, 0)
Screenshot: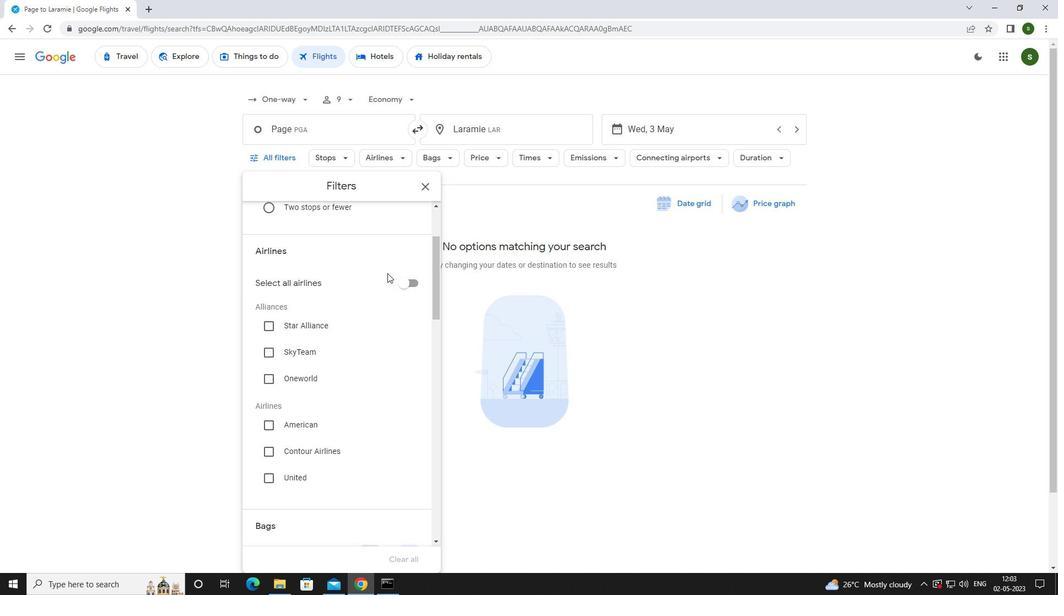 
Action: Mouse scrolled (387, 272) with delta (0, 0)
Screenshot: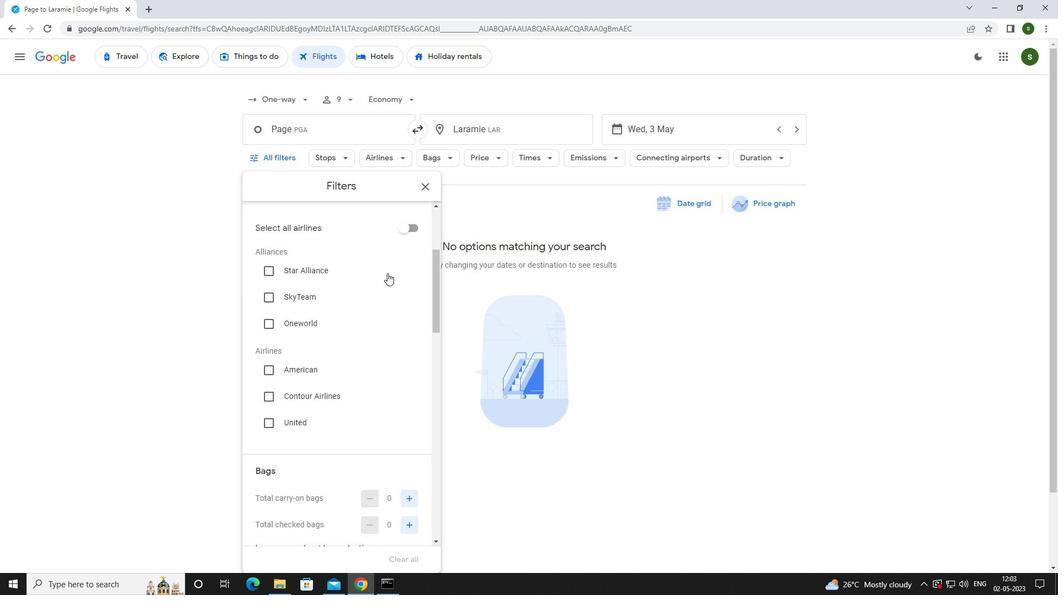 
Action: Mouse scrolled (387, 272) with delta (0, 0)
Screenshot: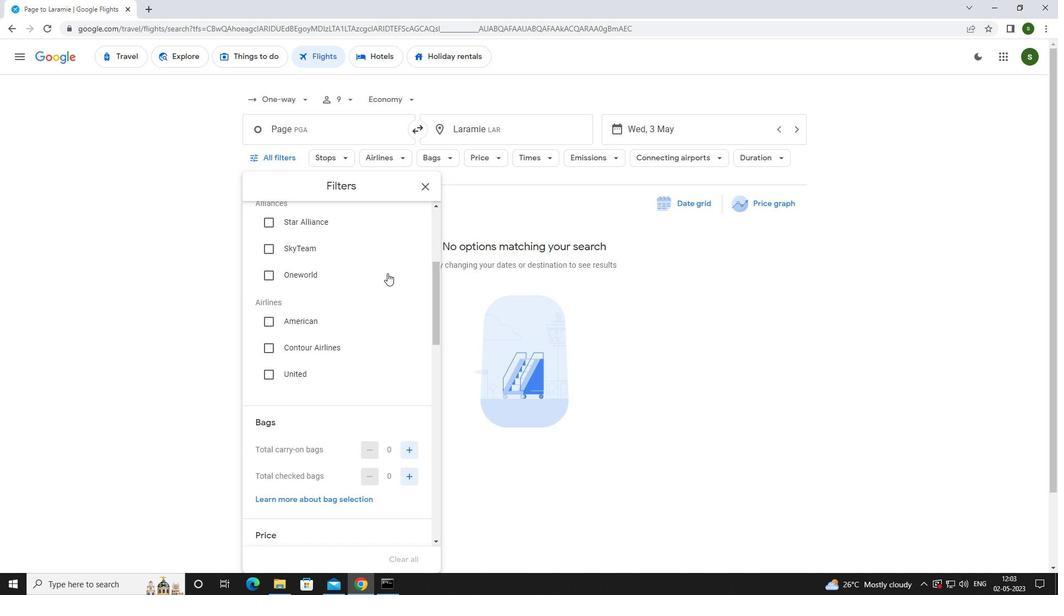 
Action: Mouse scrolled (387, 272) with delta (0, 0)
Screenshot: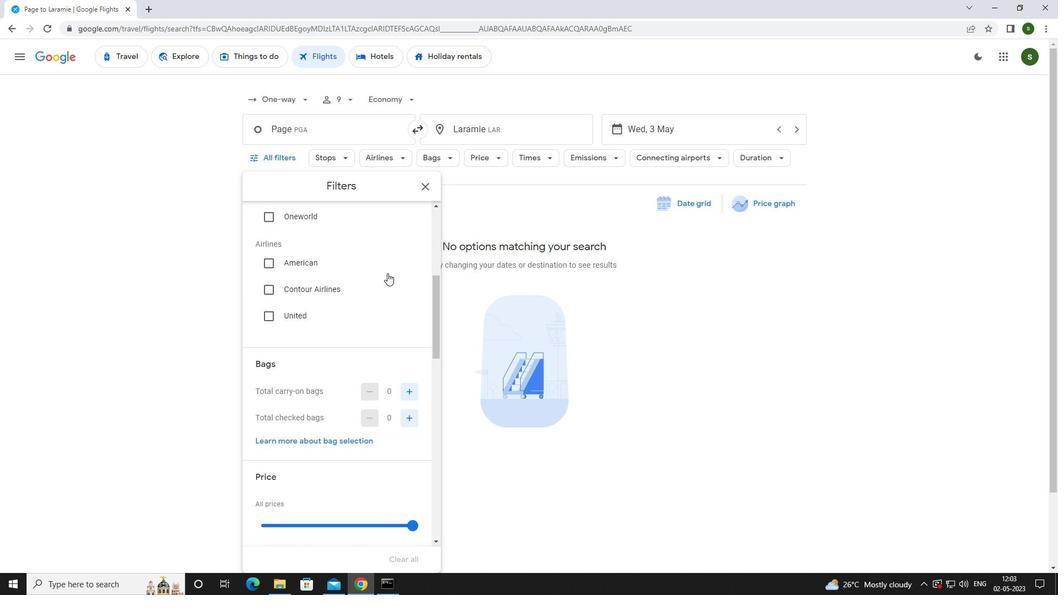 
Action: Mouse moved to (408, 331)
Screenshot: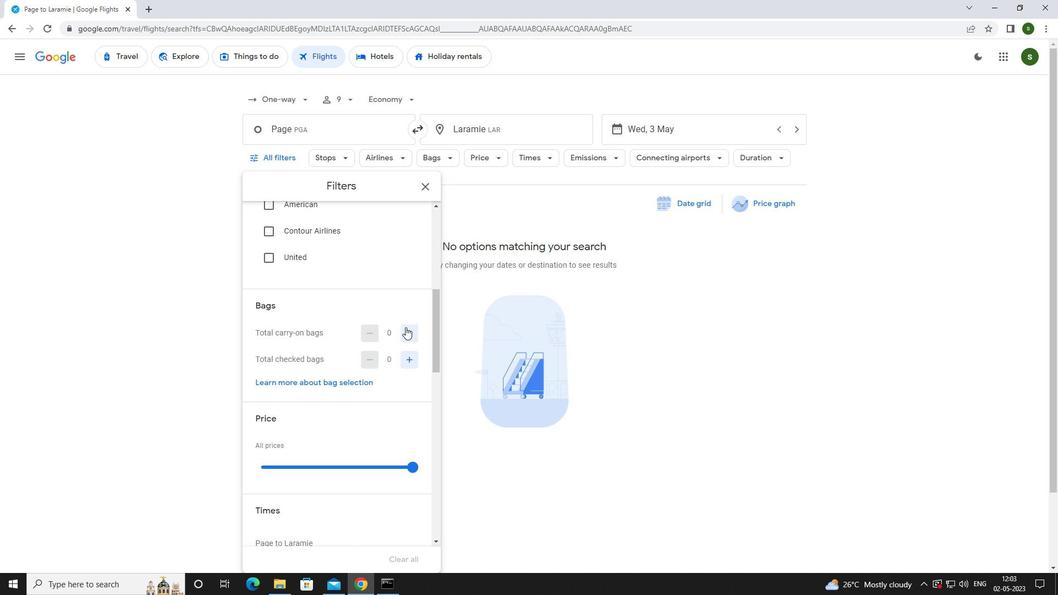 
Action: Mouse pressed left at (408, 331)
Screenshot: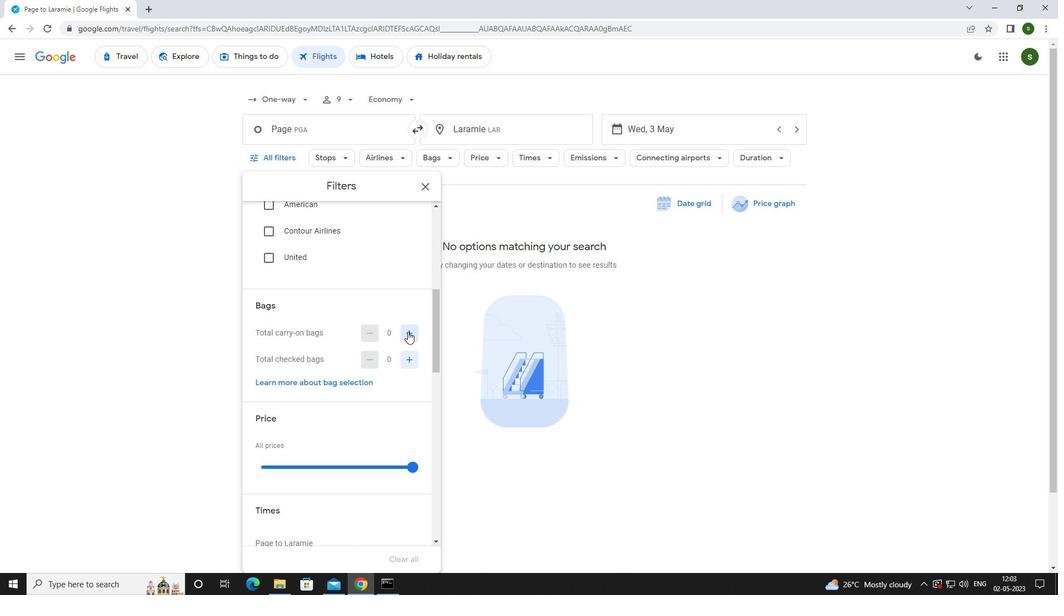 
Action: Mouse pressed left at (408, 331)
Screenshot: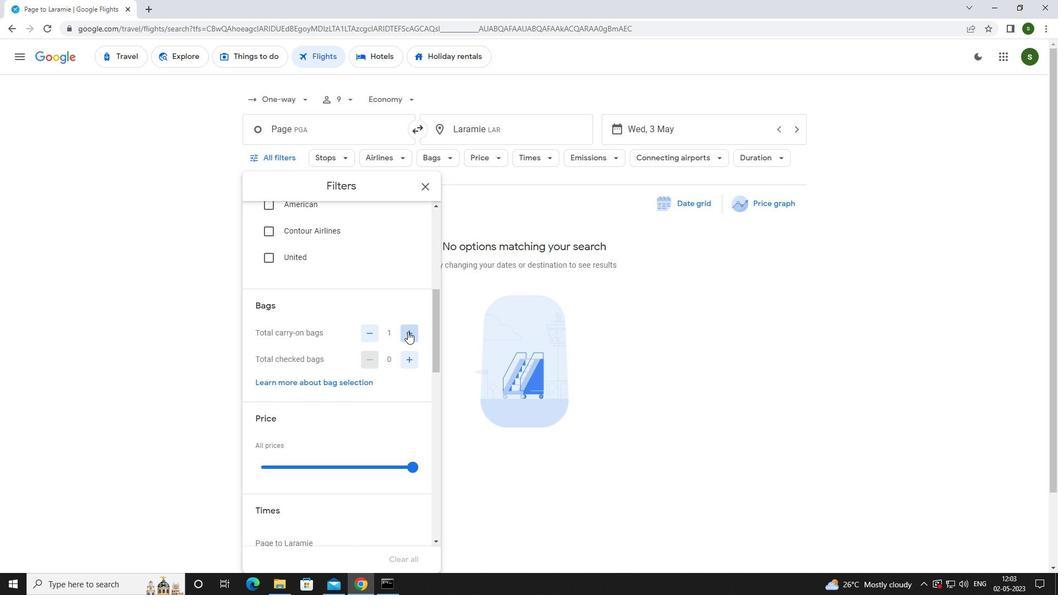 
Action: Mouse moved to (407, 331)
Screenshot: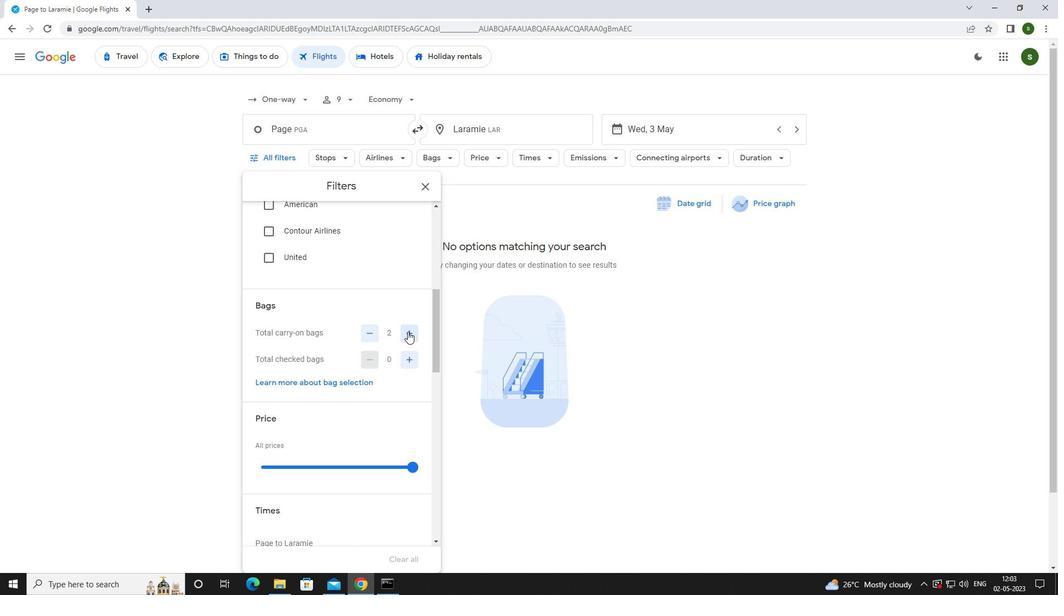 
Action: Mouse scrolled (407, 331) with delta (0, 0)
Screenshot: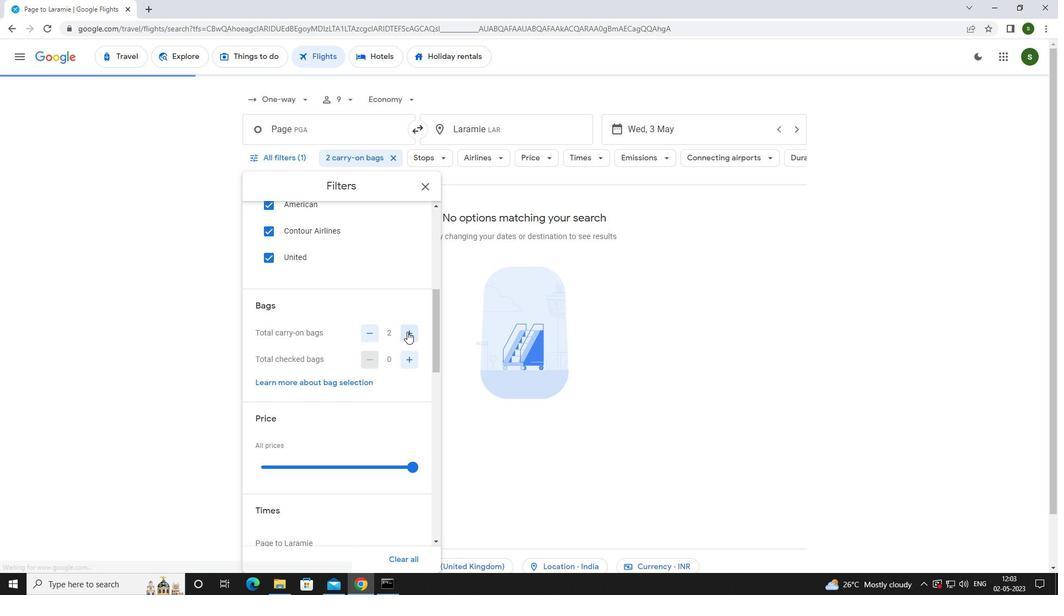 
Action: Mouse scrolled (407, 331) with delta (0, 0)
Screenshot: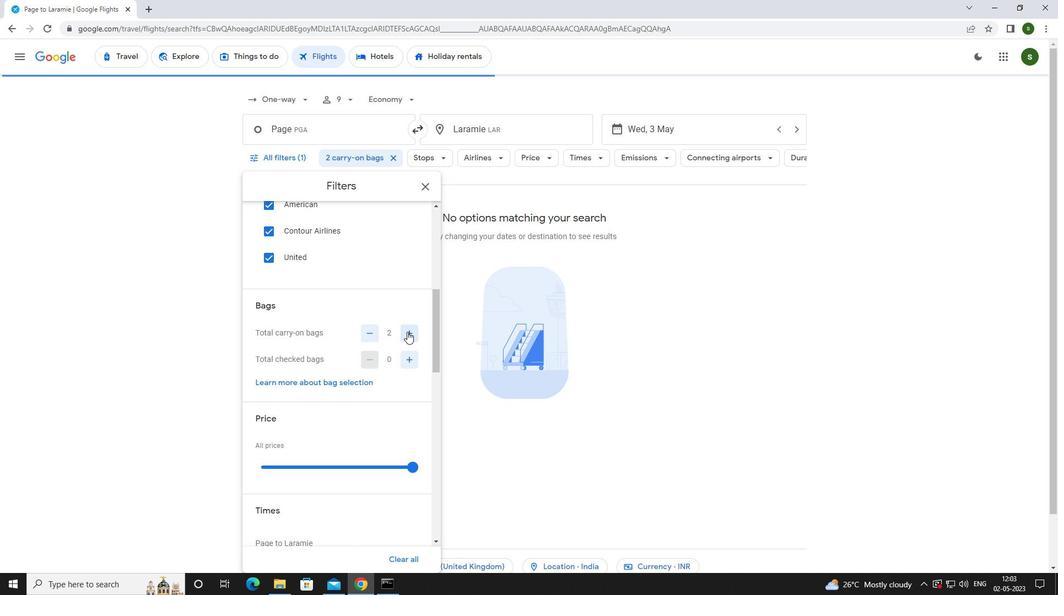 
Action: Mouse moved to (413, 356)
Screenshot: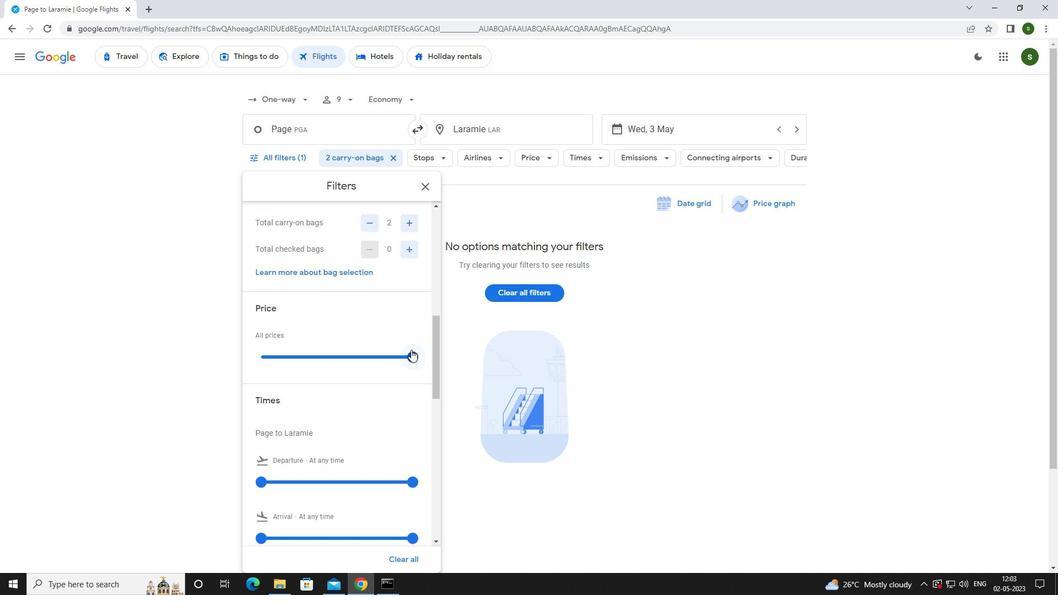 
Action: Mouse pressed left at (413, 356)
Screenshot: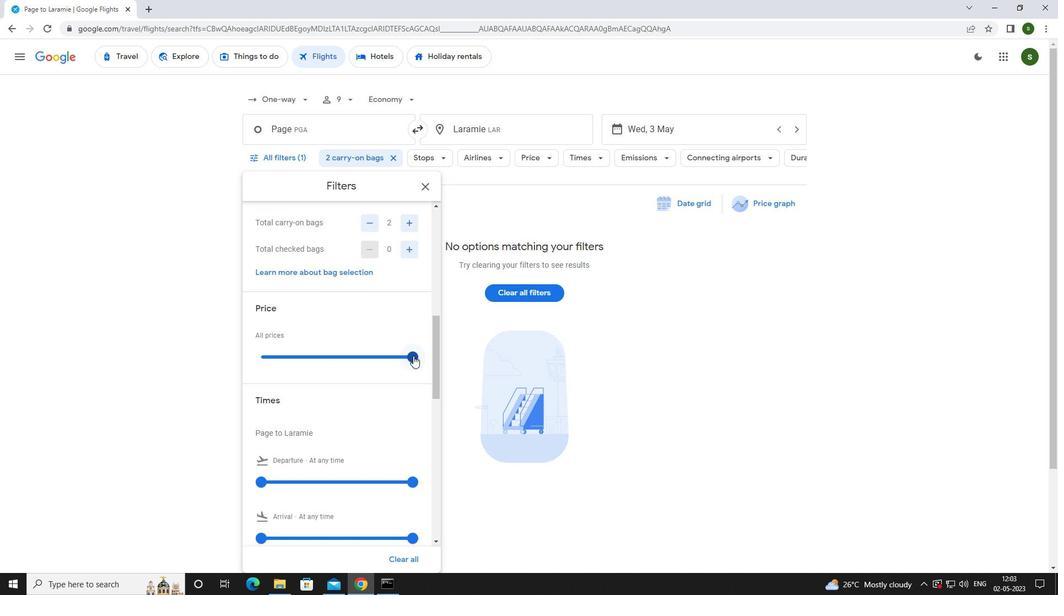 
Action: Mouse moved to (340, 326)
Screenshot: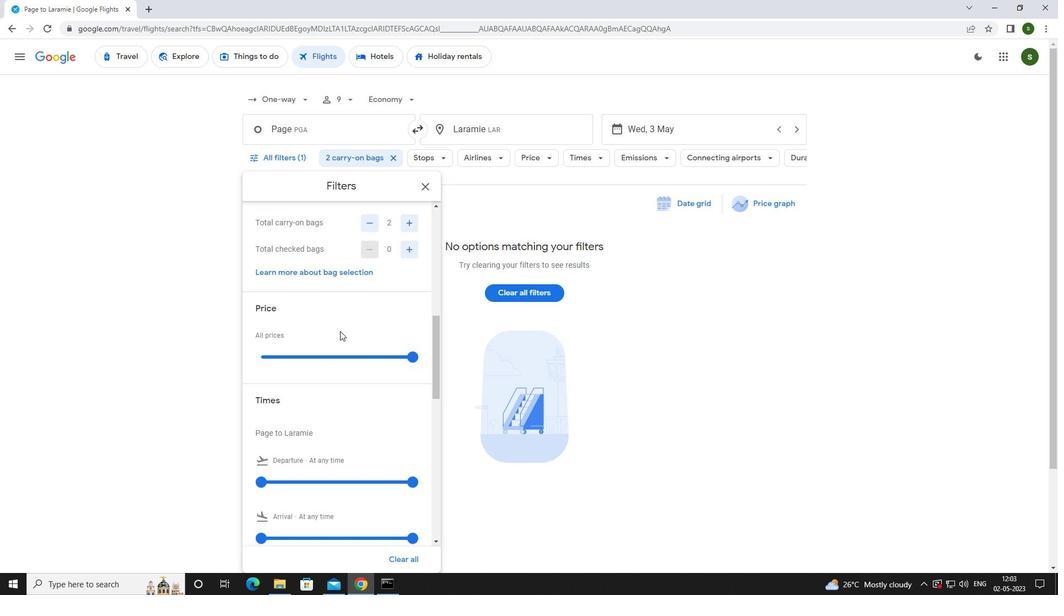 
Action: Mouse scrolled (340, 325) with delta (0, 0)
Screenshot: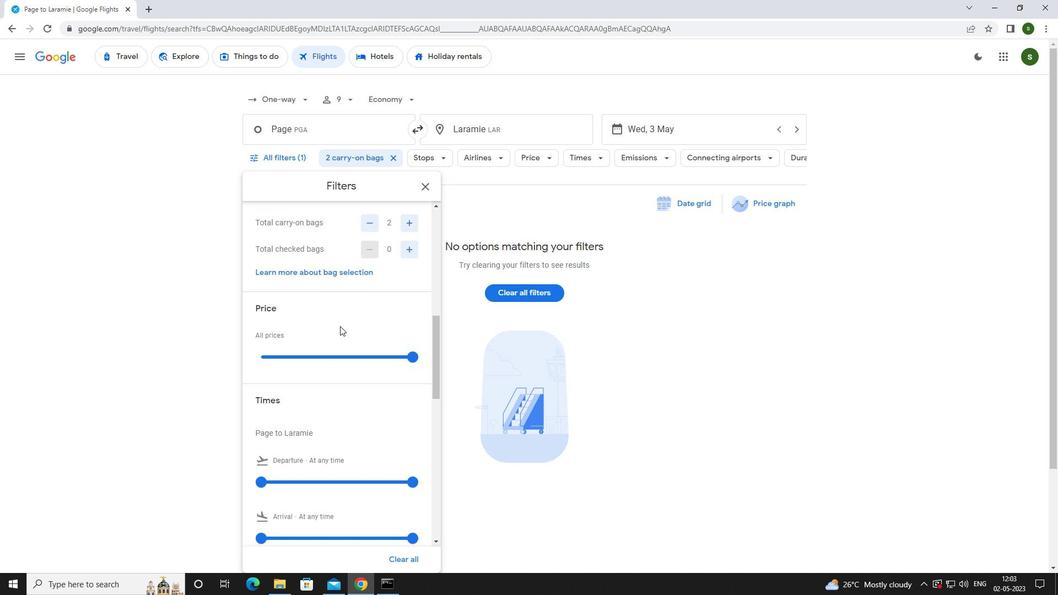 
Action: Mouse scrolled (340, 325) with delta (0, 0)
Screenshot: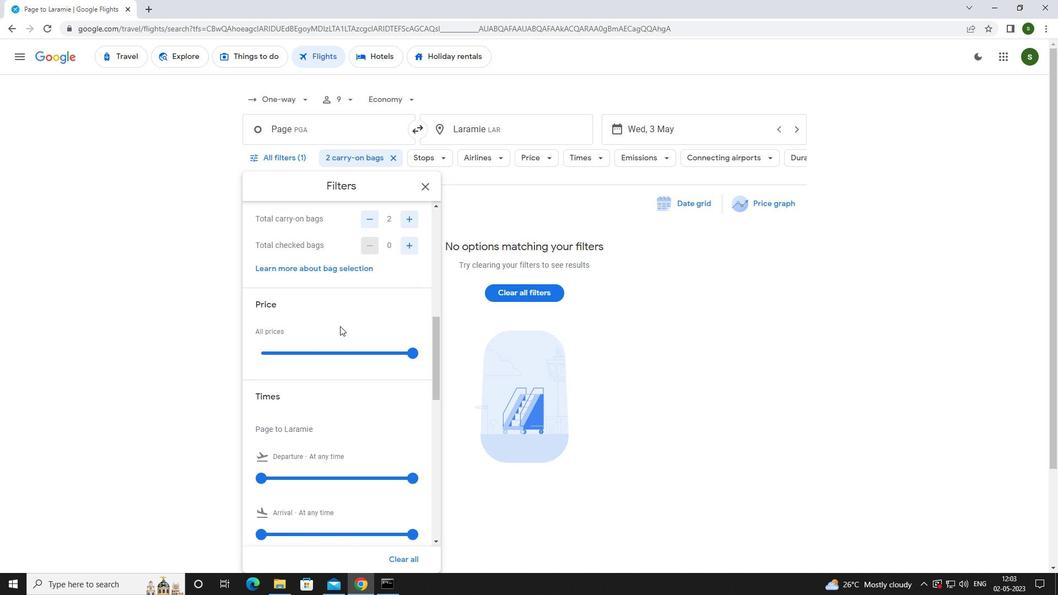 
Action: Mouse moved to (265, 373)
Screenshot: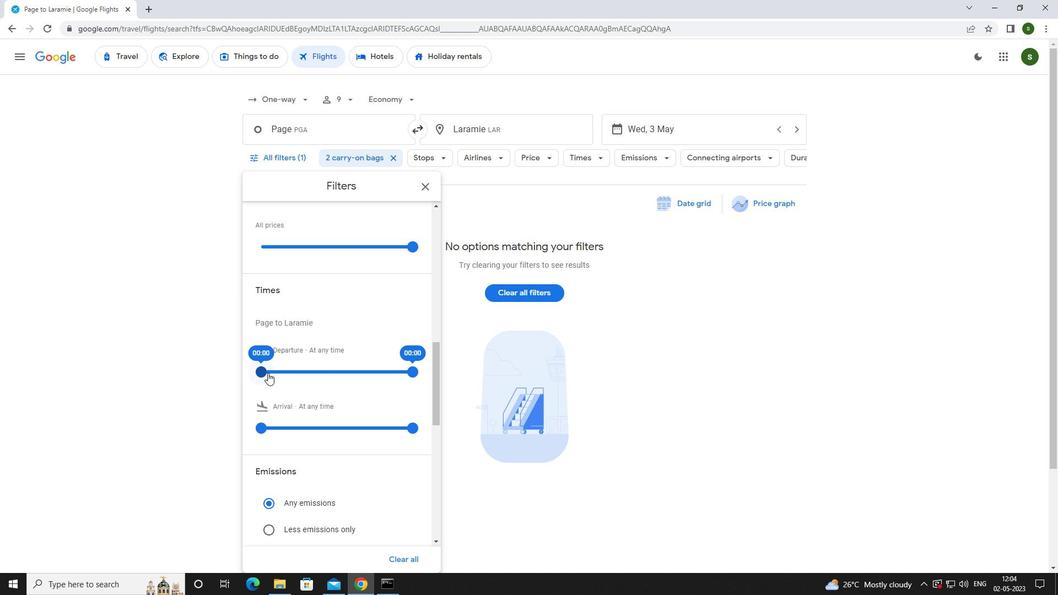 
Action: Mouse pressed left at (265, 373)
Screenshot: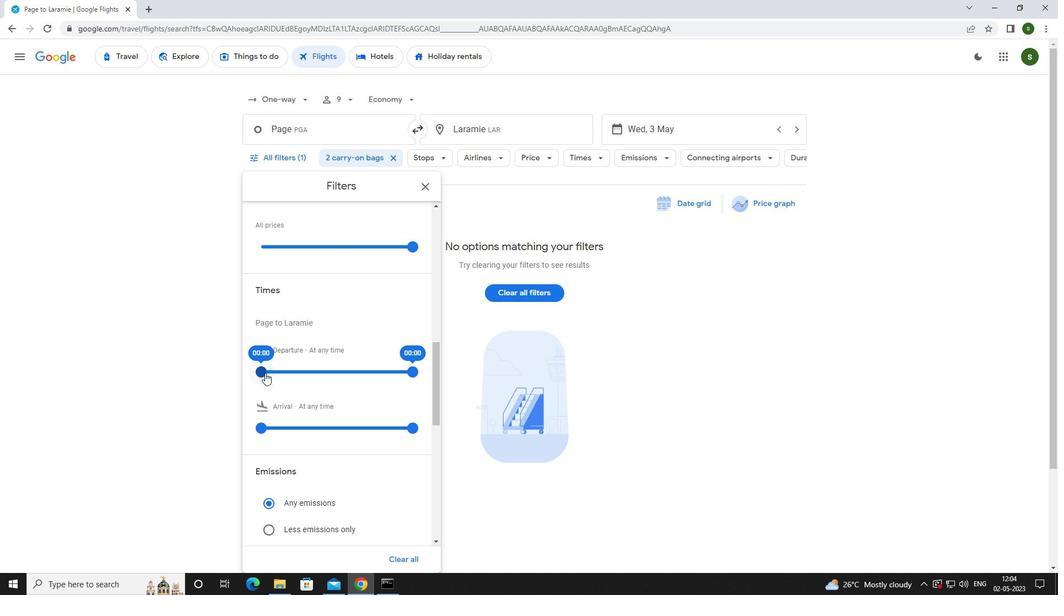 
Action: Mouse moved to (613, 340)
Screenshot: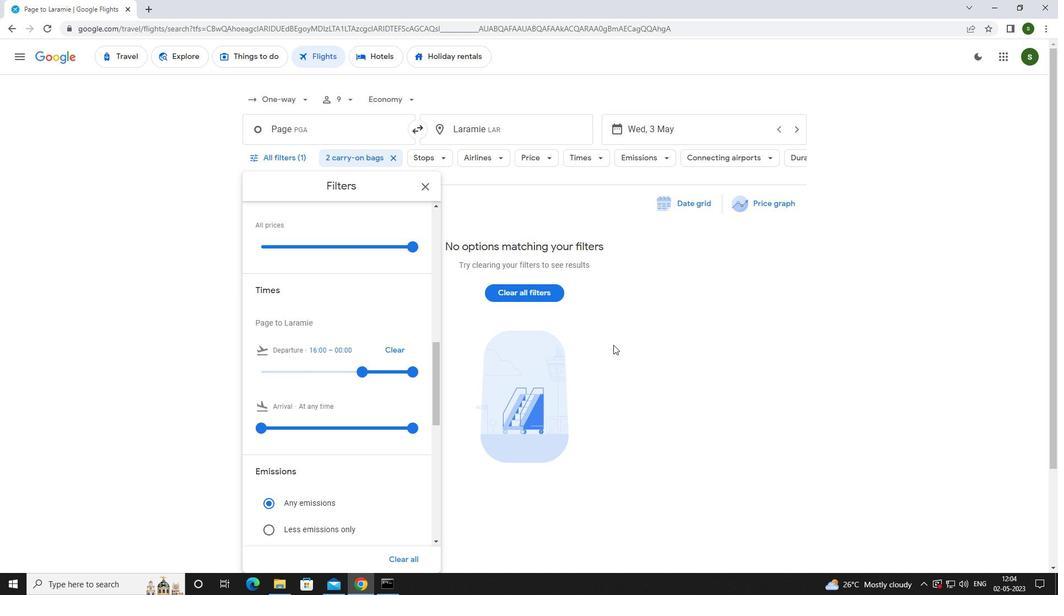 
Action: Mouse pressed left at (613, 340)
Screenshot: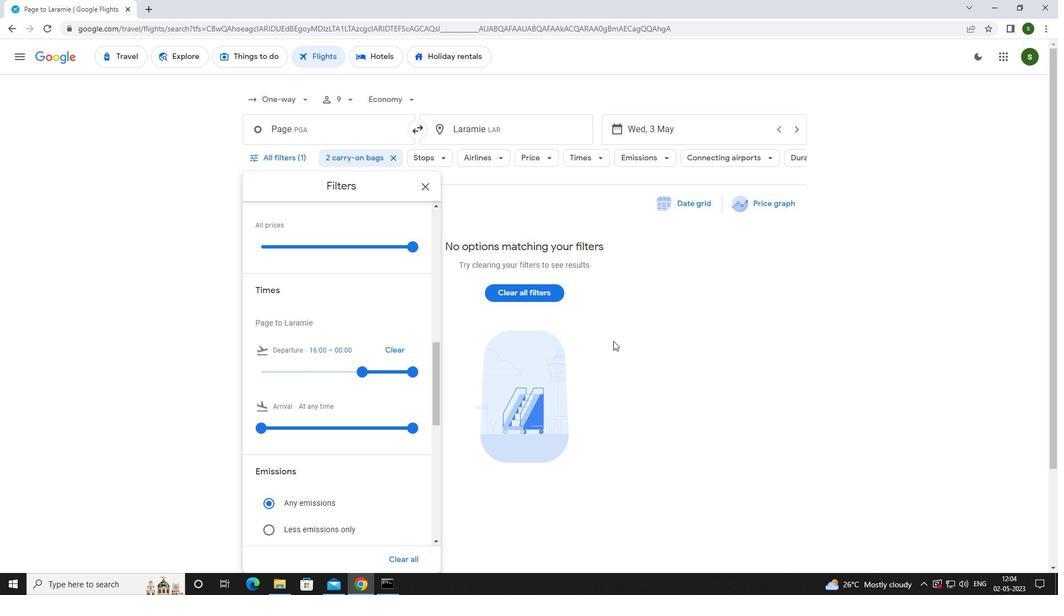 
